 Task: Check the standings of the 2023 Victory Lane Racing NASCAR Cup Series for the race "Crayon 301" on the track "New Hampshire".
Action: Mouse moved to (195, 404)
Screenshot: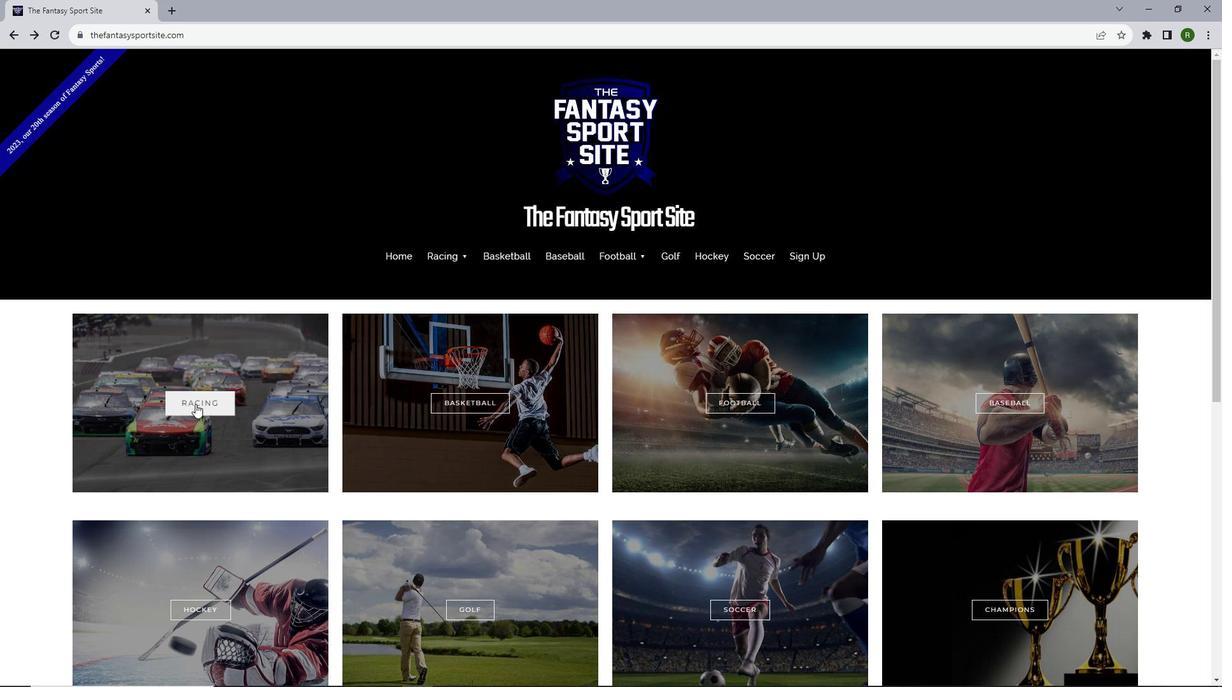 
Action: Mouse pressed left at (195, 404)
Screenshot: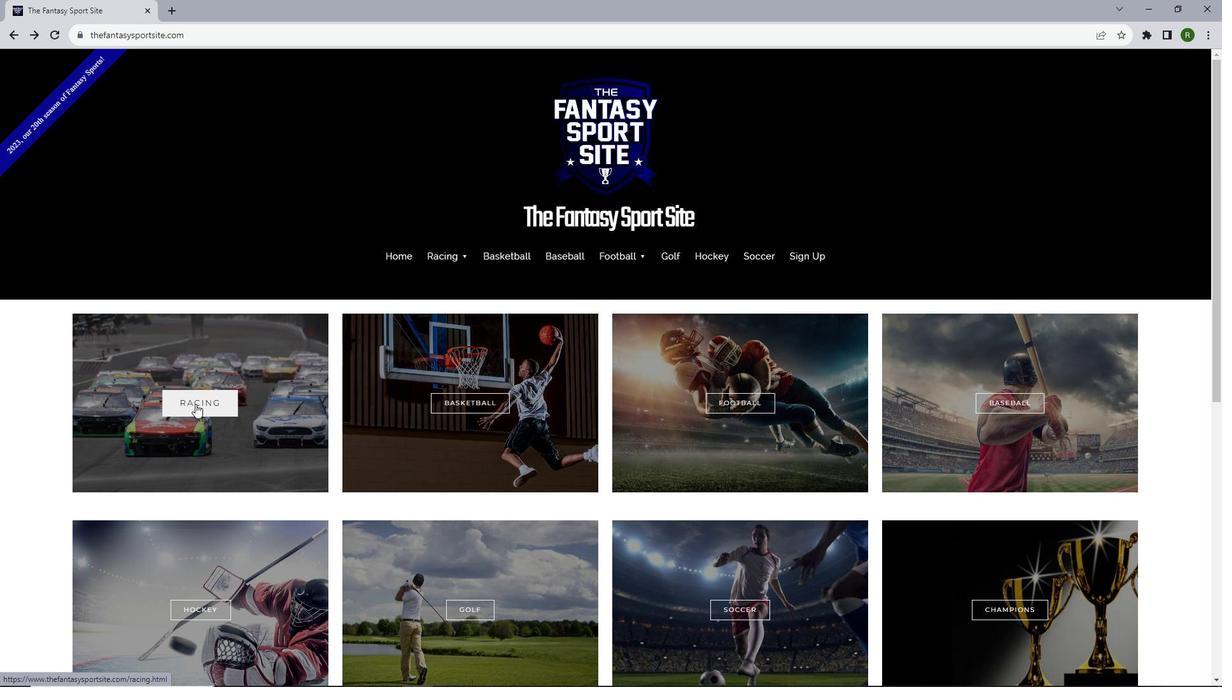 
Action: Mouse moved to (229, 399)
Screenshot: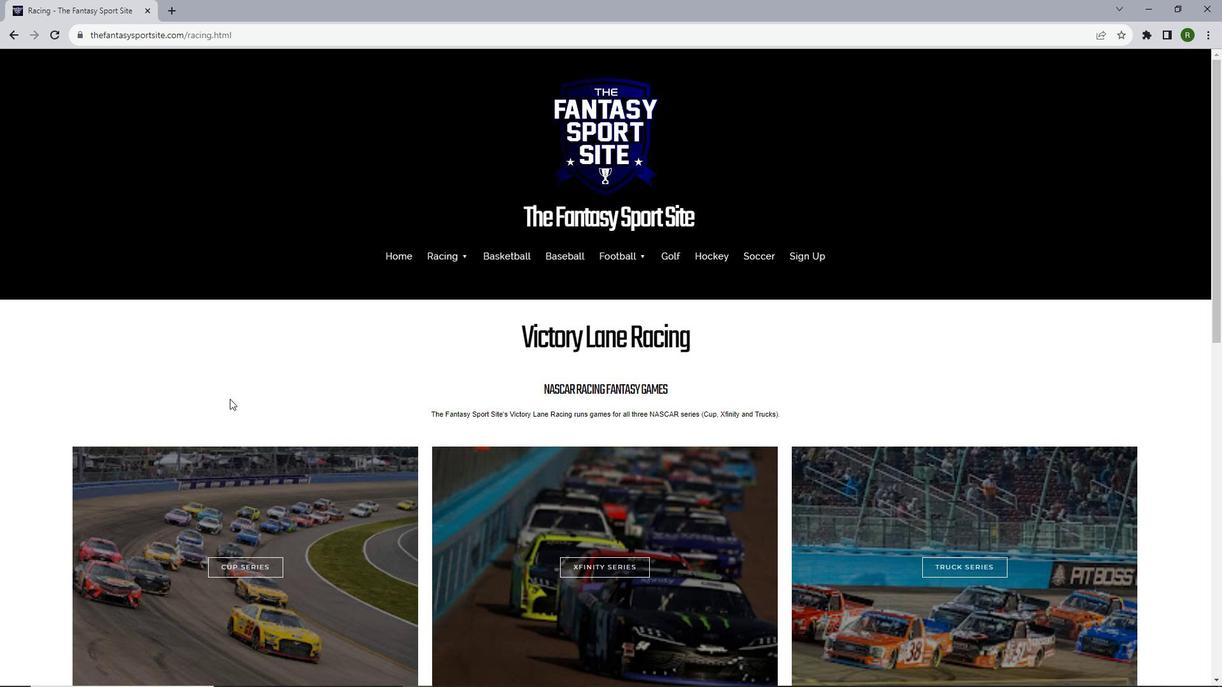 
Action: Mouse scrolled (229, 398) with delta (0, 0)
Screenshot: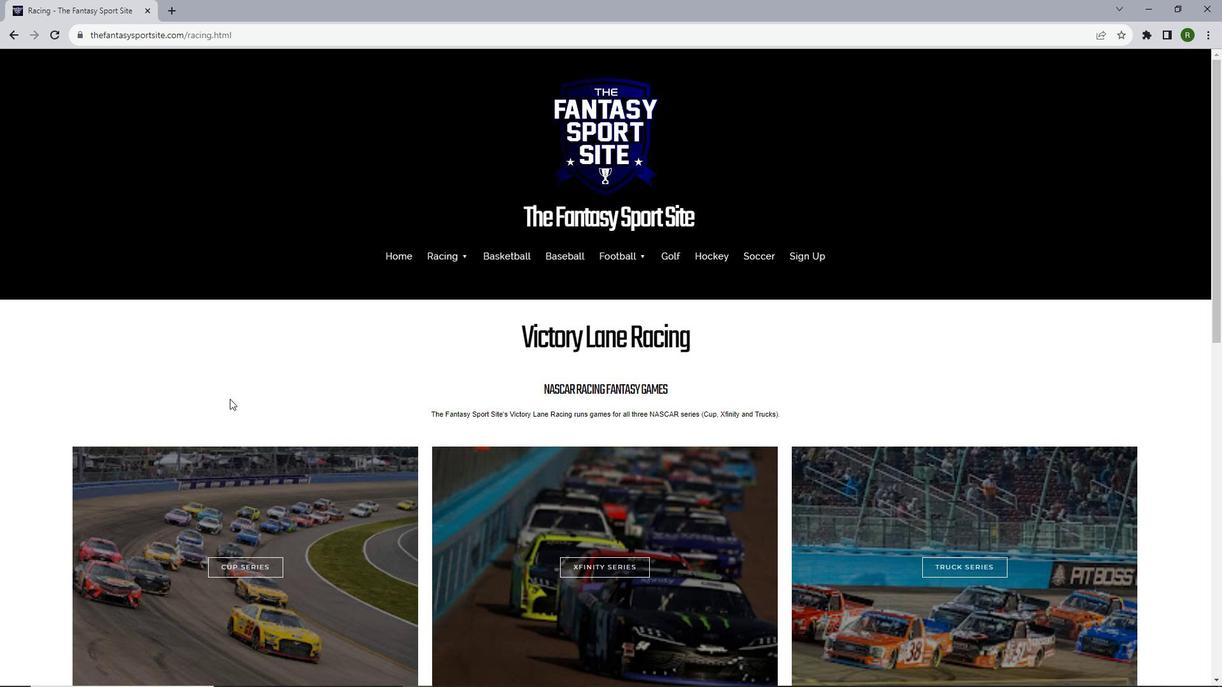 
Action: Mouse scrolled (229, 398) with delta (0, 0)
Screenshot: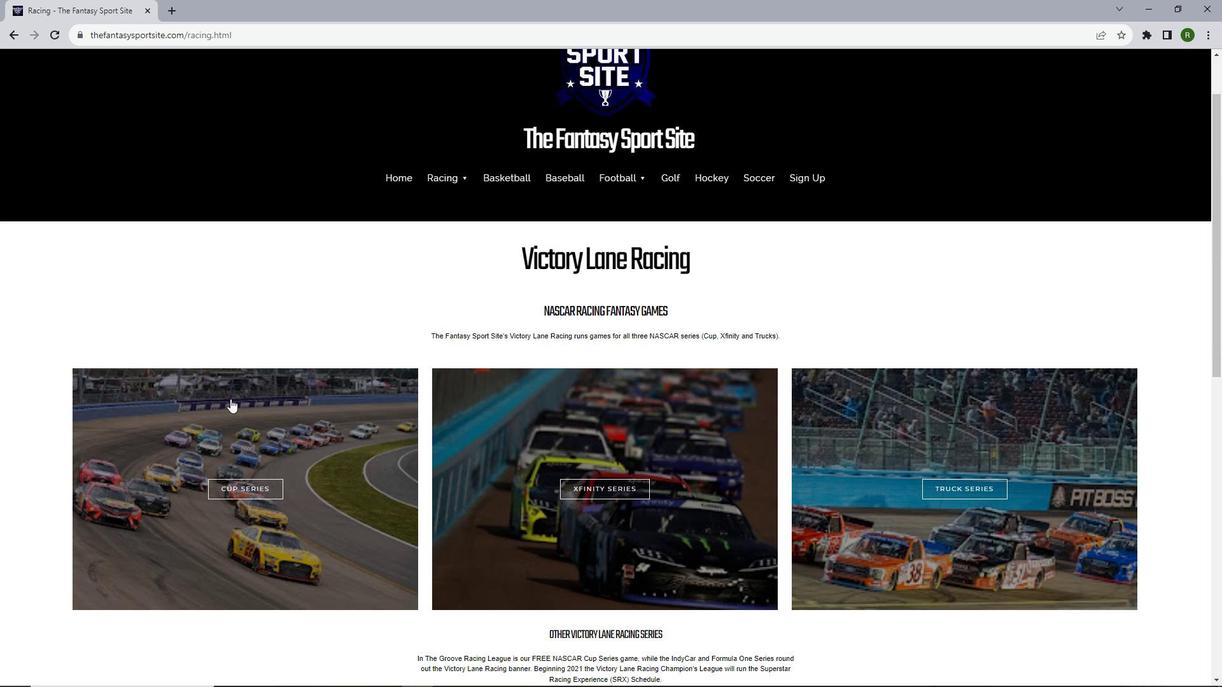 
Action: Mouse scrolled (229, 398) with delta (0, 0)
Screenshot: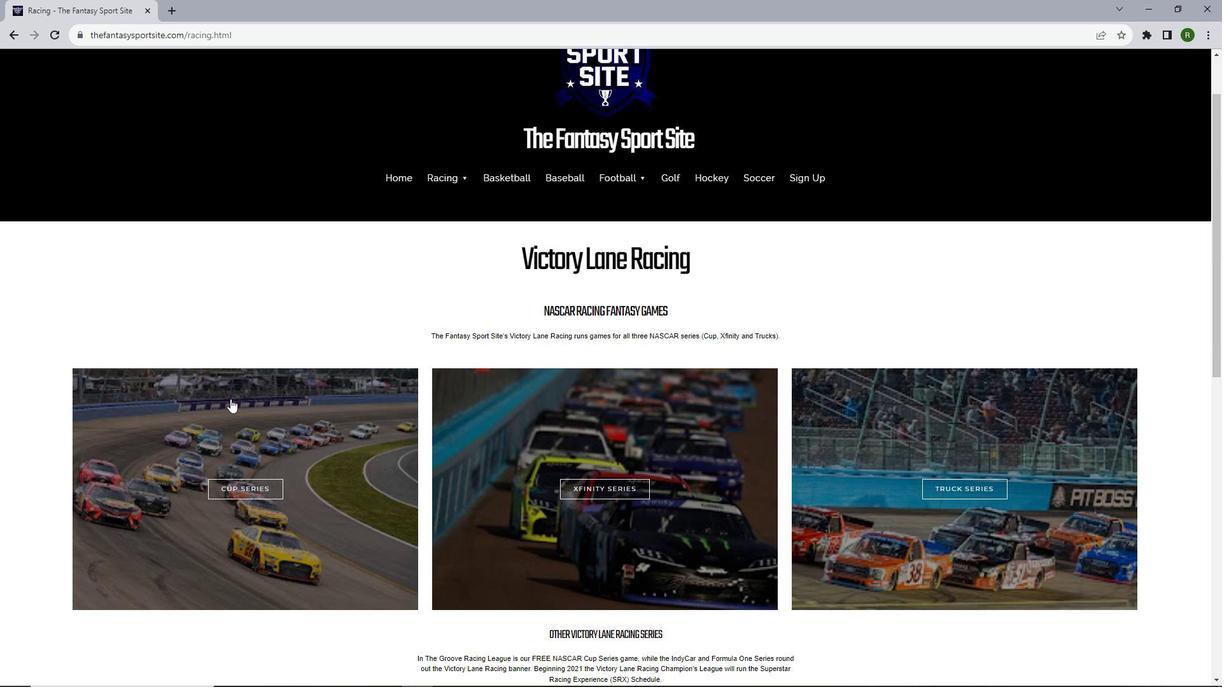 
Action: Mouse moved to (271, 379)
Screenshot: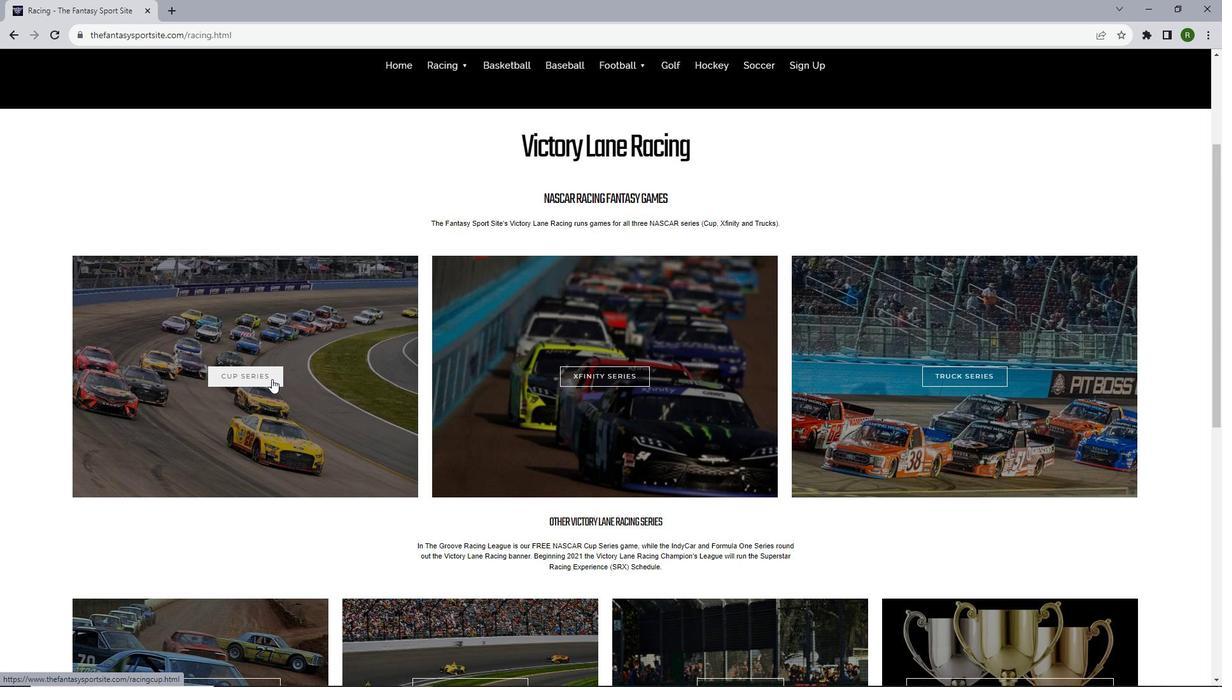 
Action: Mouse pressed left at (271, 379)
Screenshot: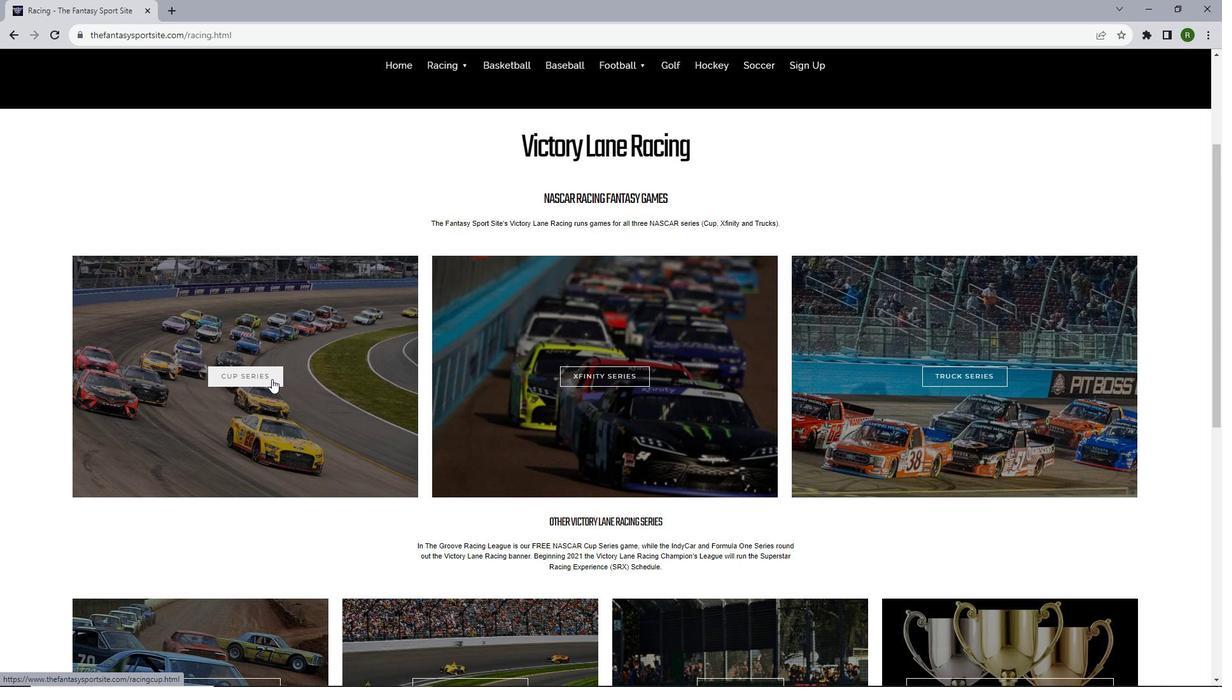
Action: Mouse moved to (273, 310)
Screenshot: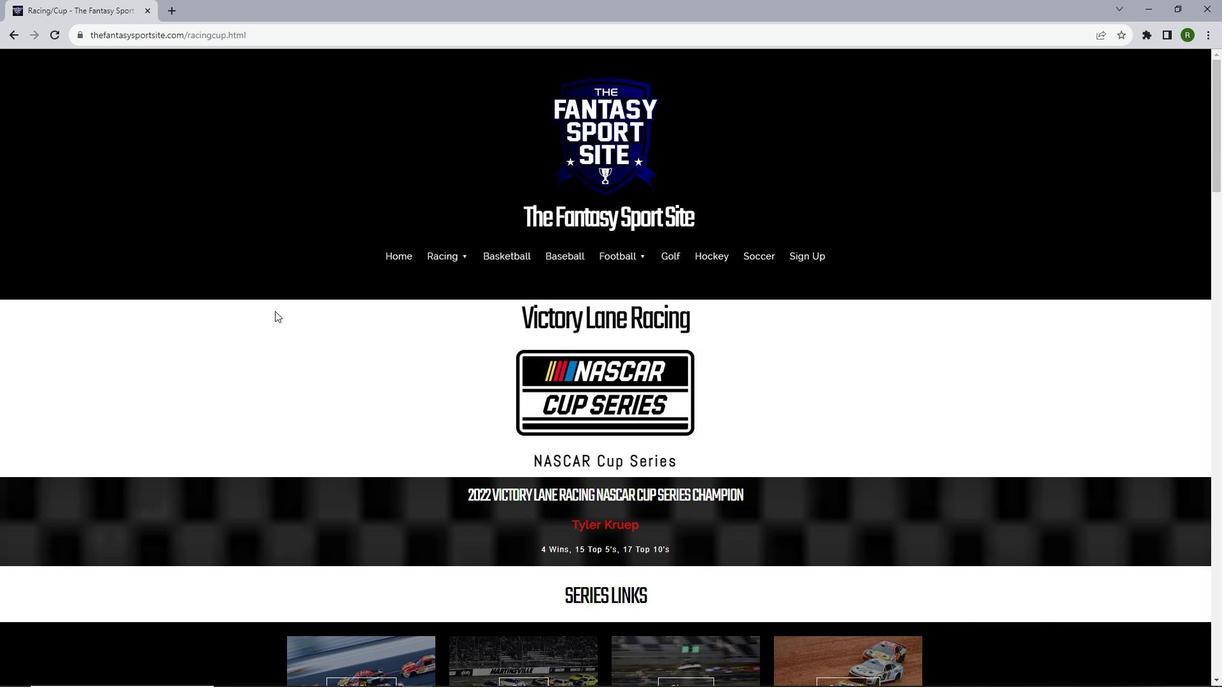 
Action: Mouse scrolled (273, 309) with delta (0, 0)
Screenshot: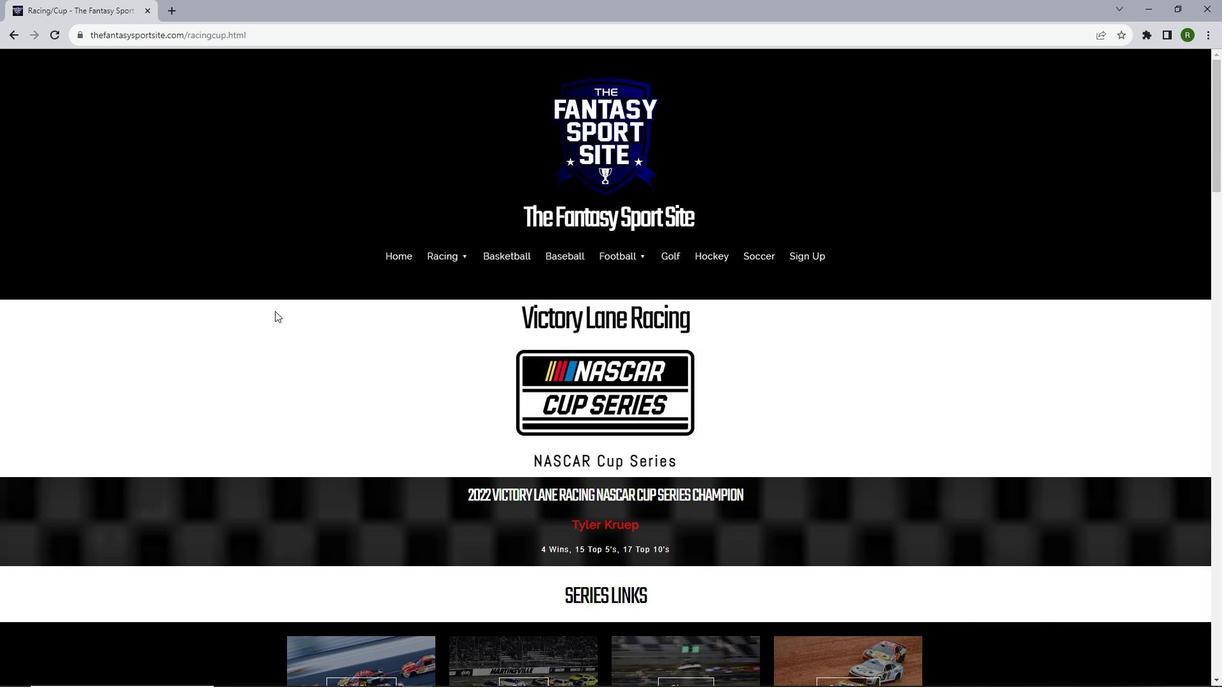 
Action: Mouse moved to (274, 311)
Screenshot: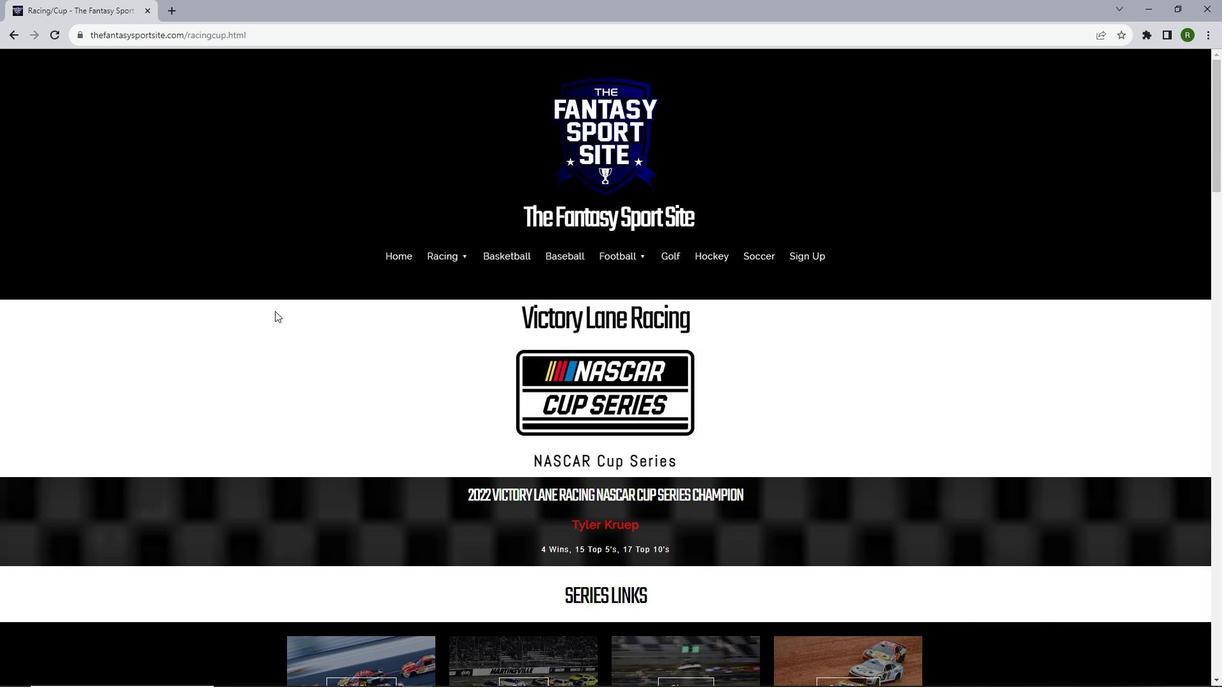 
Action: Mouse scrolled (274, 310) with delta (0, 0)
Screenshot: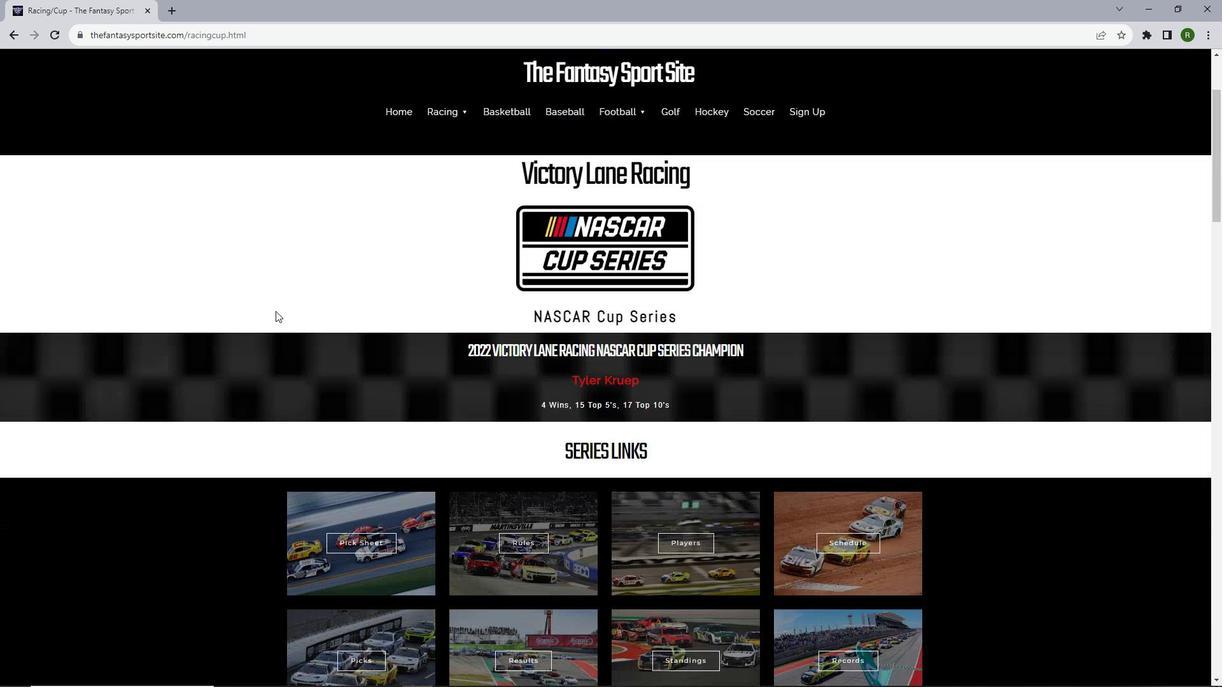 
Action: Mouse moved to (275, 311)
Screenshot: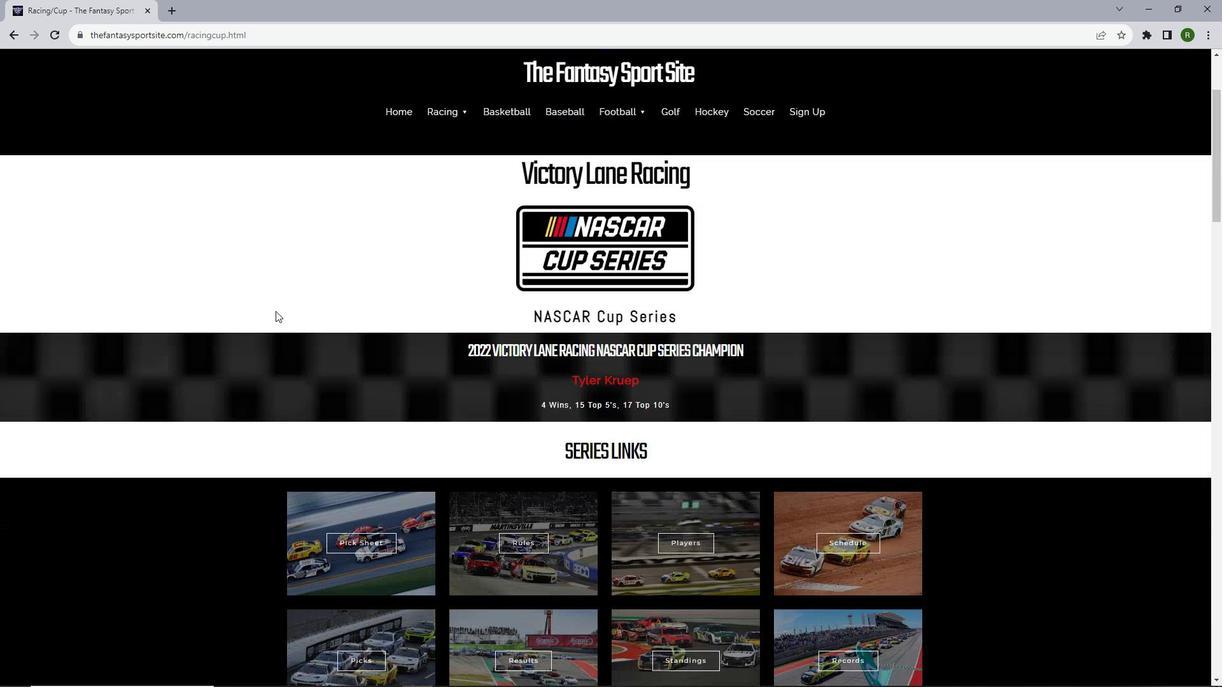 
Action: Mouse scrolled (275, 310) with delta (0, 0)
Screenshot: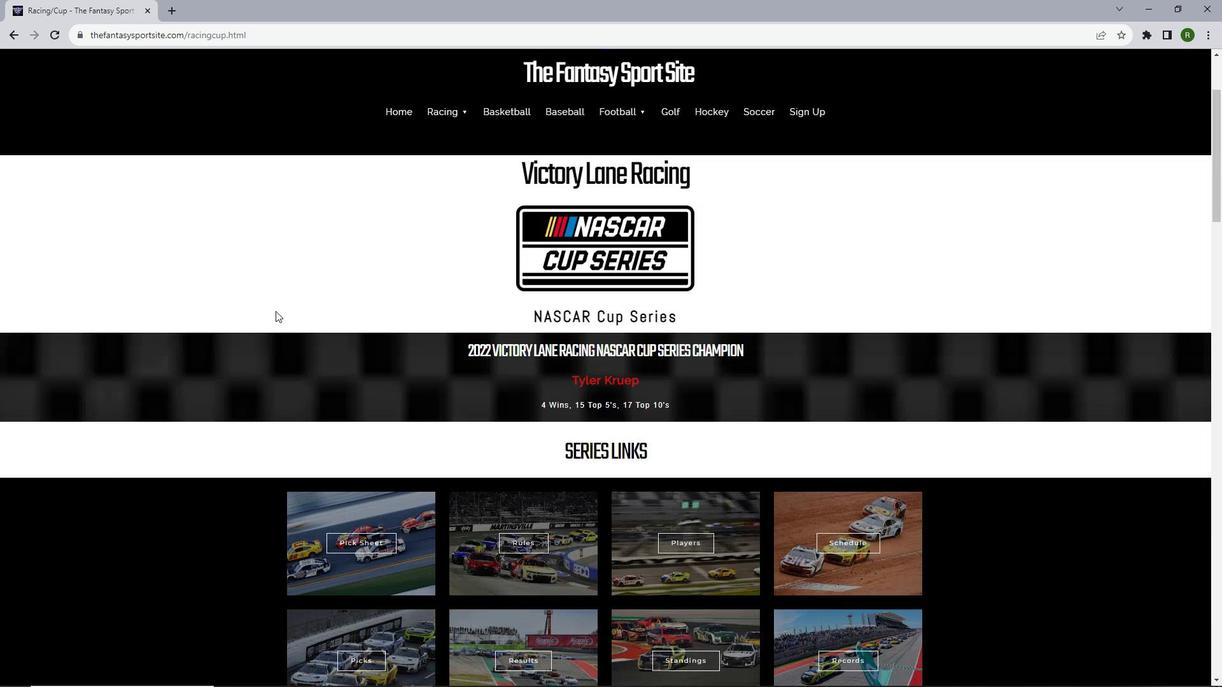 
Action: Mouse scrolled (275, 310) with delta (0, 0)
Screenshot: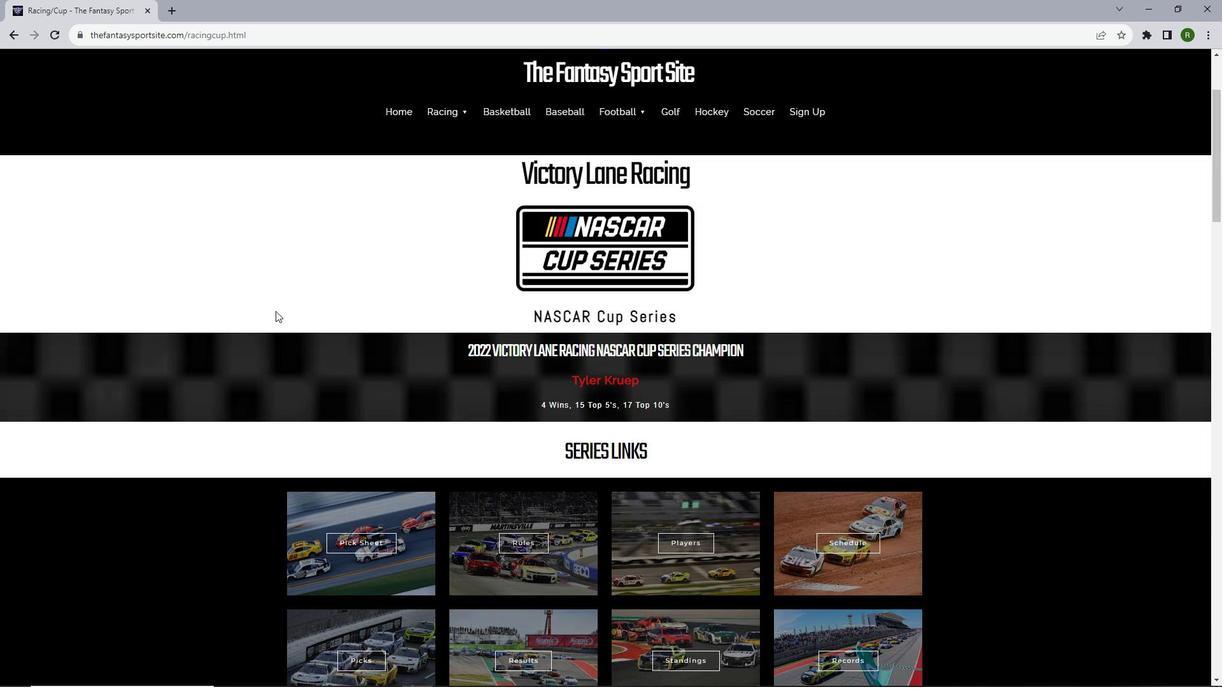 
Action: Mouse scrolled (275, 310) with delta (0, 0)
Screenshot: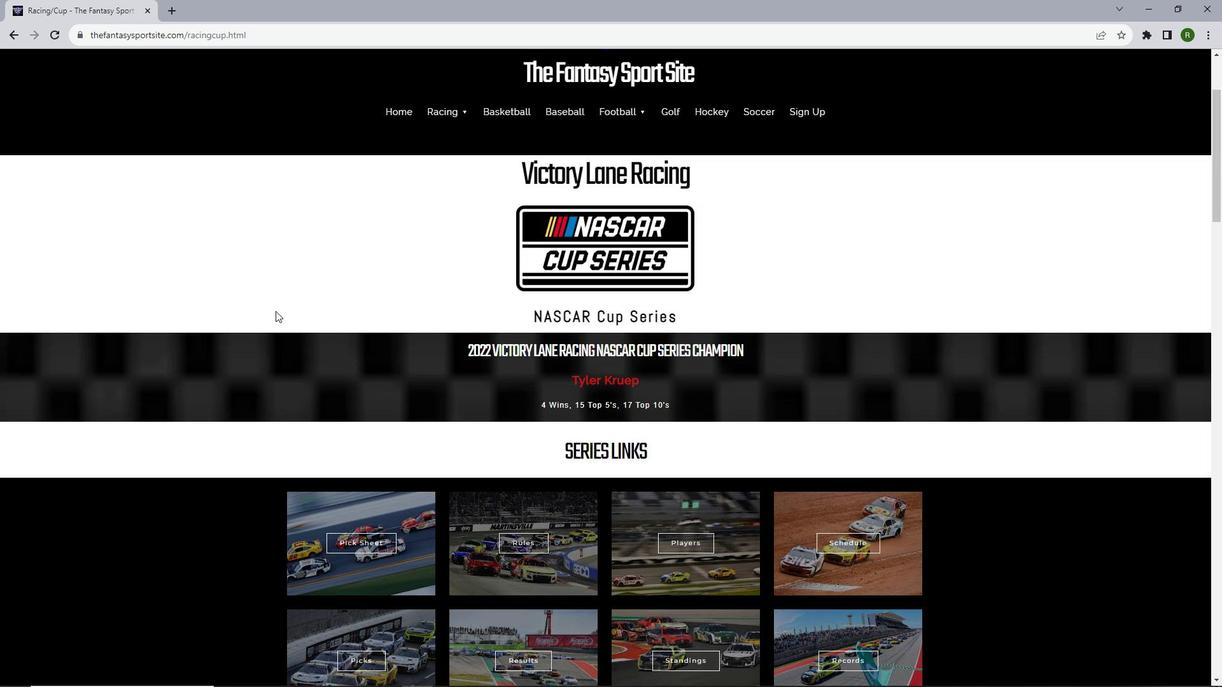 
Action: Mouse moved to (527, 481)
Screenshot: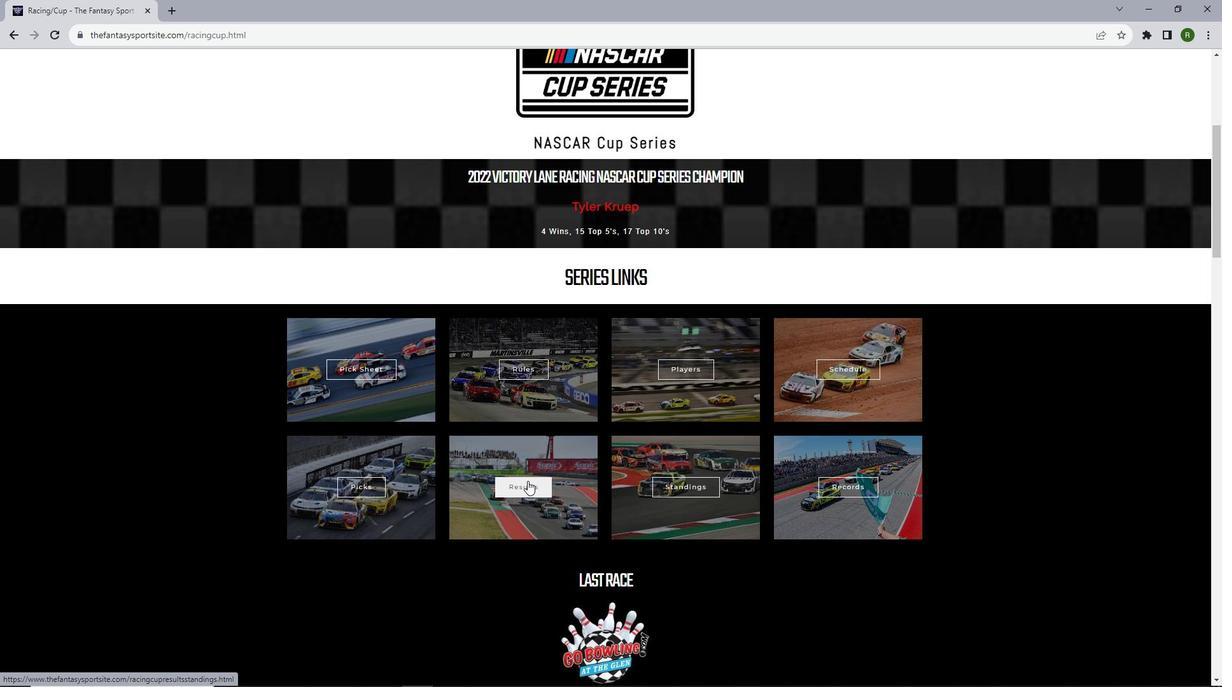 
Action: Mouse scrolled (527, 480) with delta (0, 0)
Screenshot: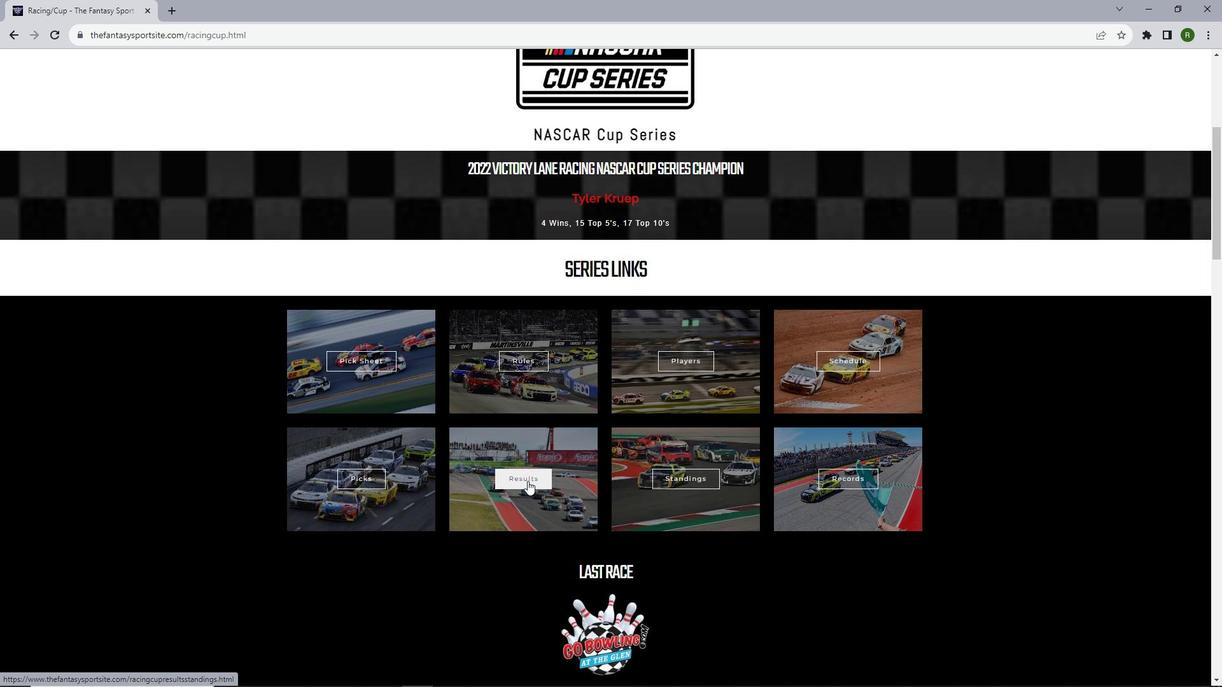 
Action: Mouse moved to (527, 481)
Screenshot: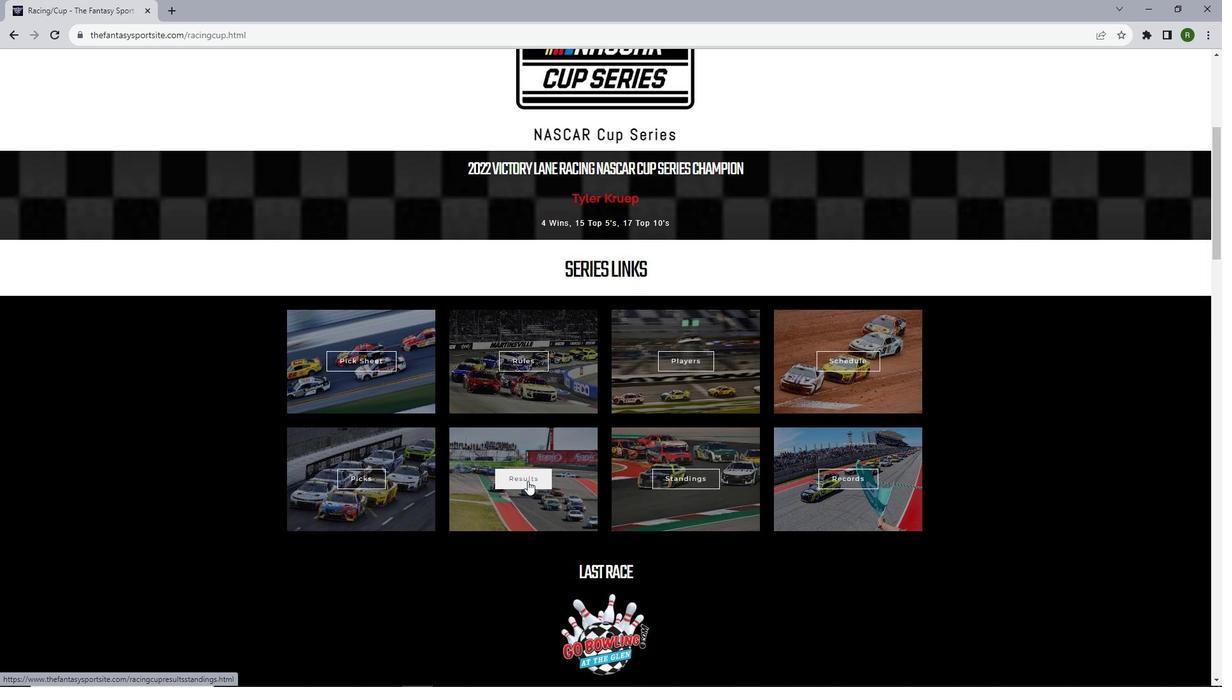 
Action: Mouse scrolled (527, 480) with delta (0, 0)
Screenshot: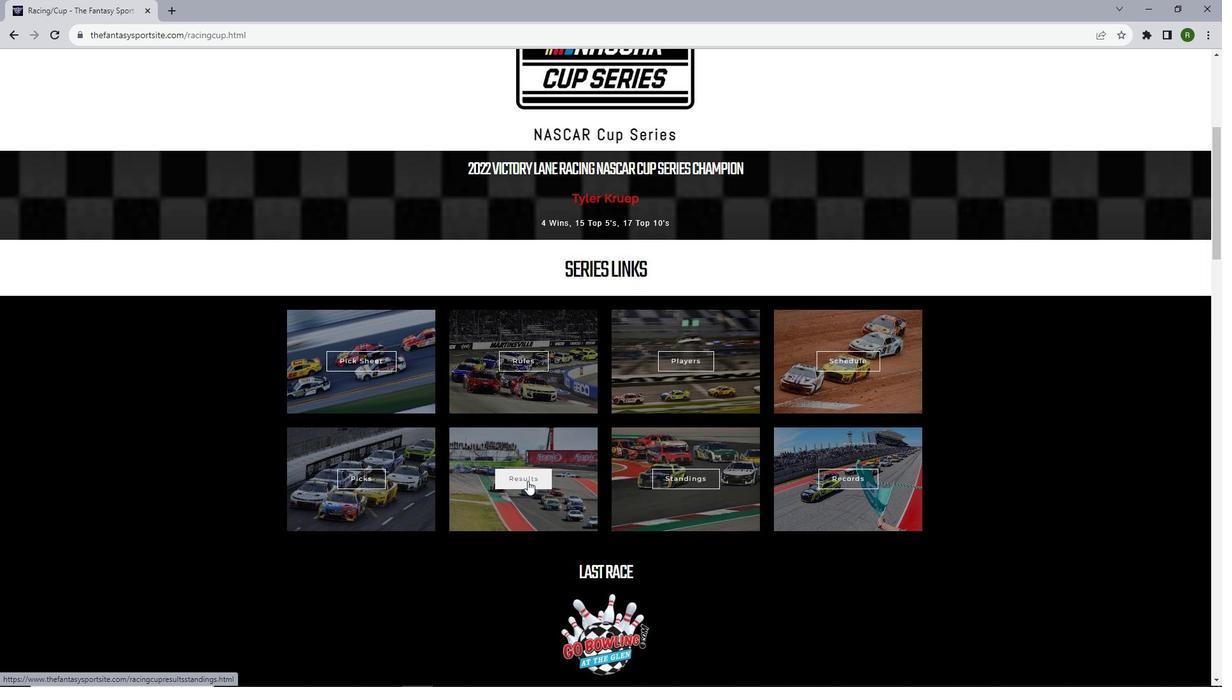 
Action: Mouse moved to (709, 360)
Screenshot: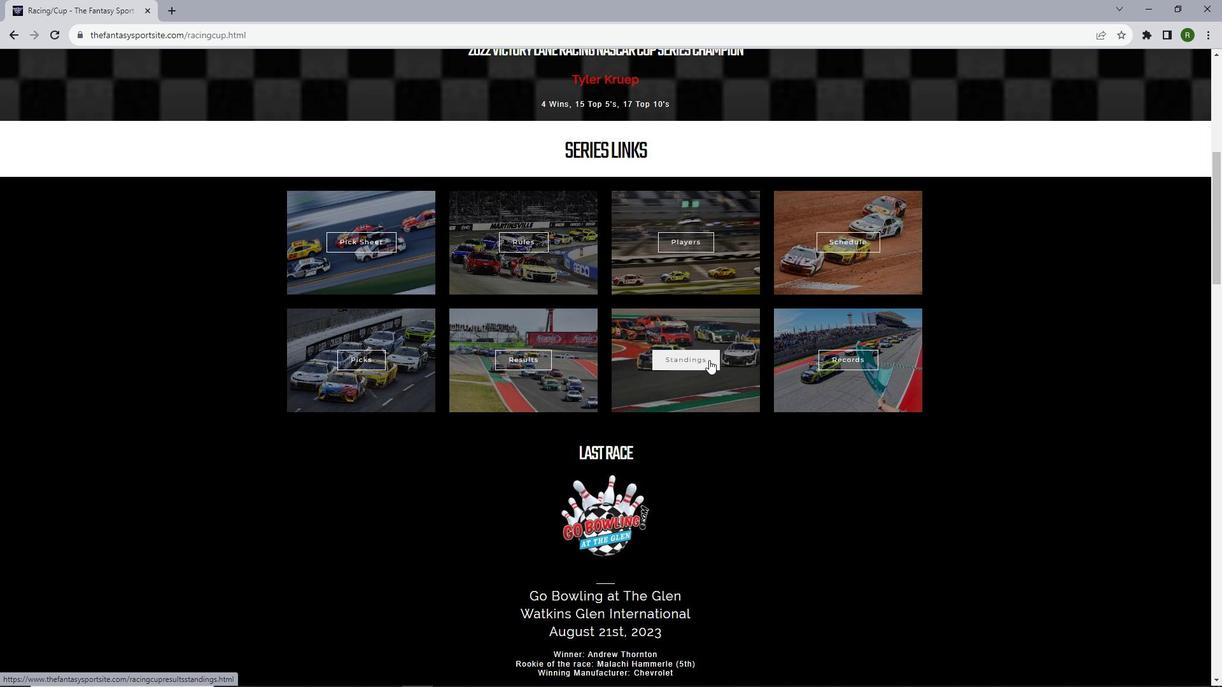 
Action: Mouse pressed left at (709, 360)
Screenshot: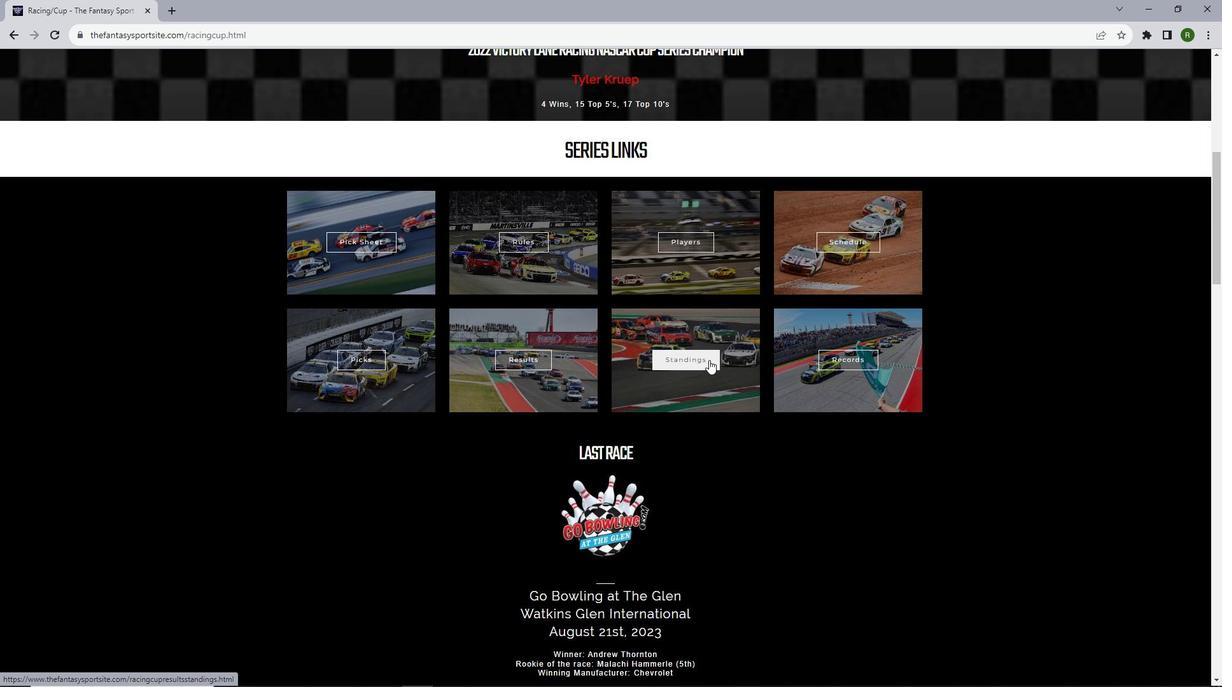 
Action: Mouse moved to (267, 191)
Screenshot: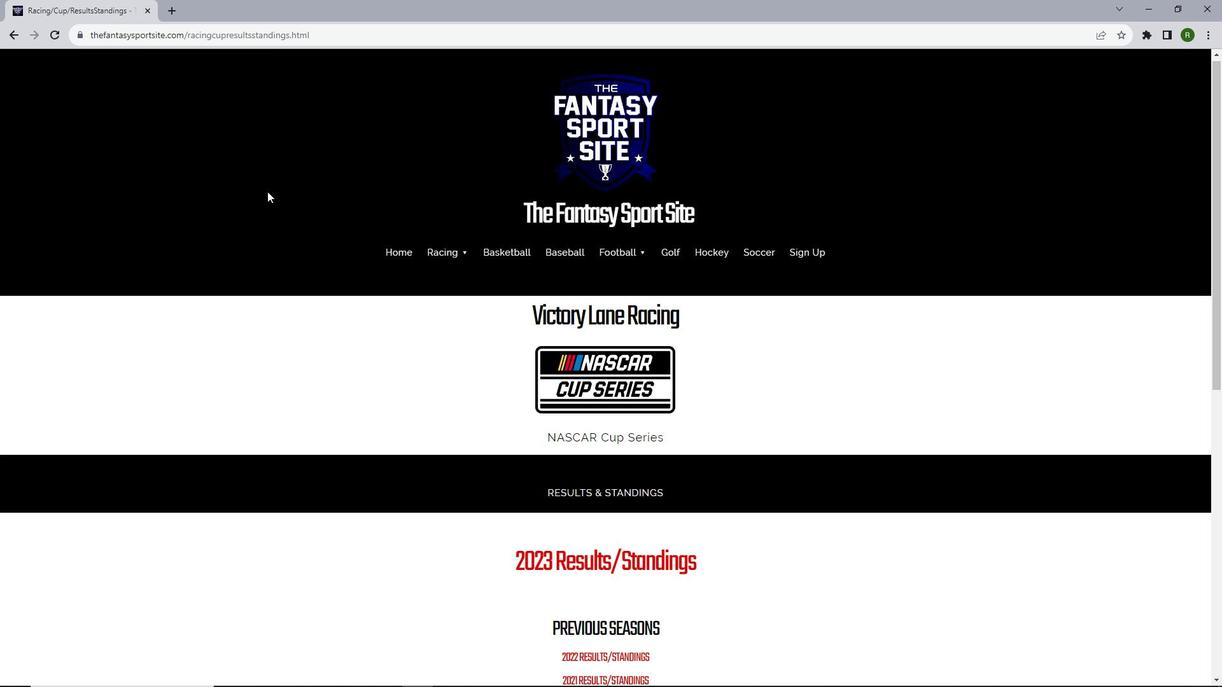 
Action: Mouse scrolled (267, 190) with delta (0, 0)
Screenshot: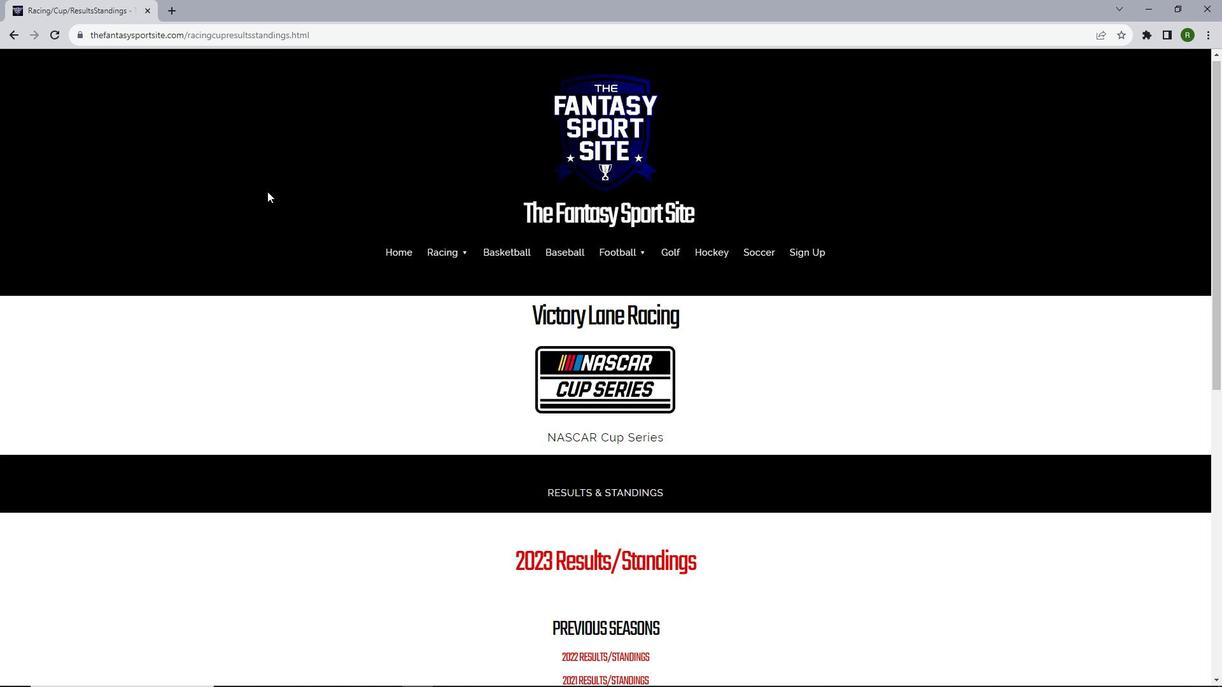 
Action: Mouse scrolled (267, 190) with delta (0, 0)
Screenshot: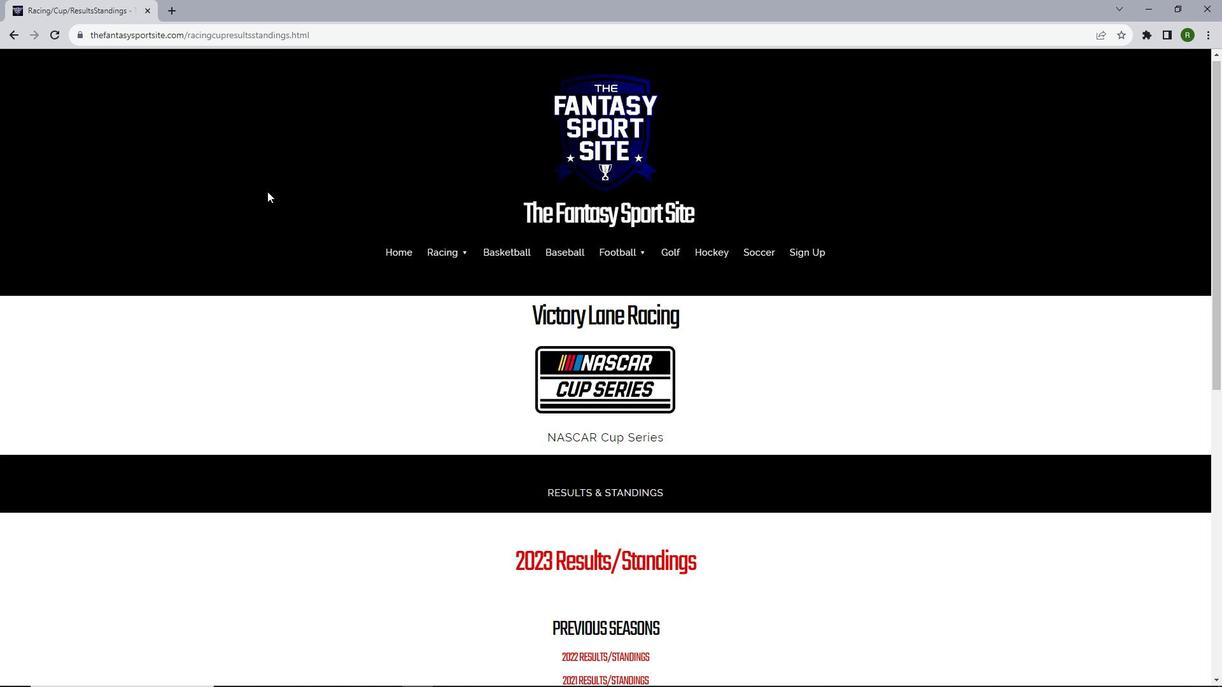 
Action: Mouse moved to (579, 443)
Screenshot: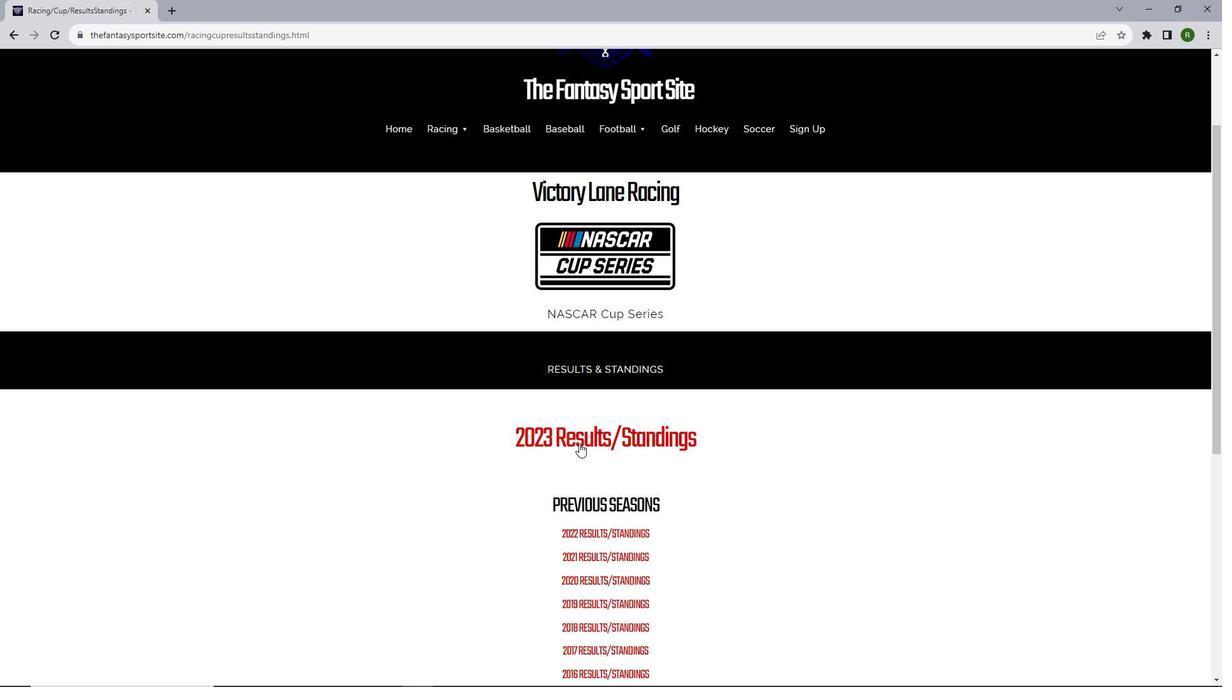 
Action: Mouse pressed left at (579, 443)
Screenshot: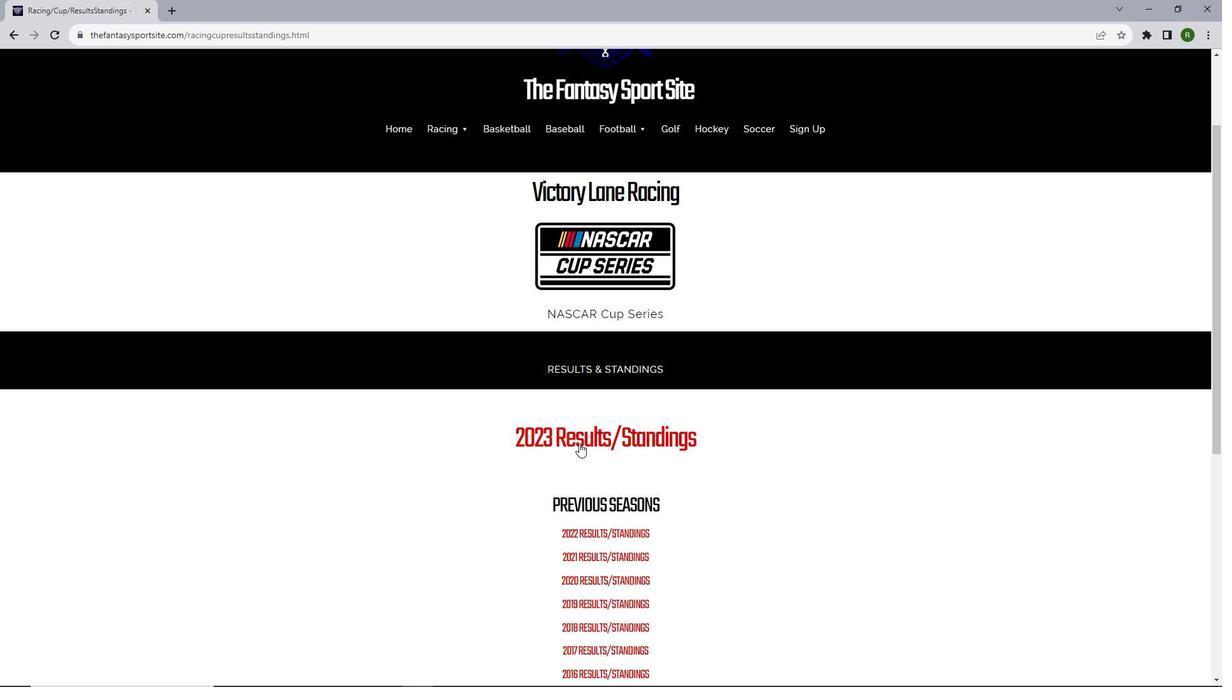 
Action: Mouse moved to (777, 396)
Screenshot: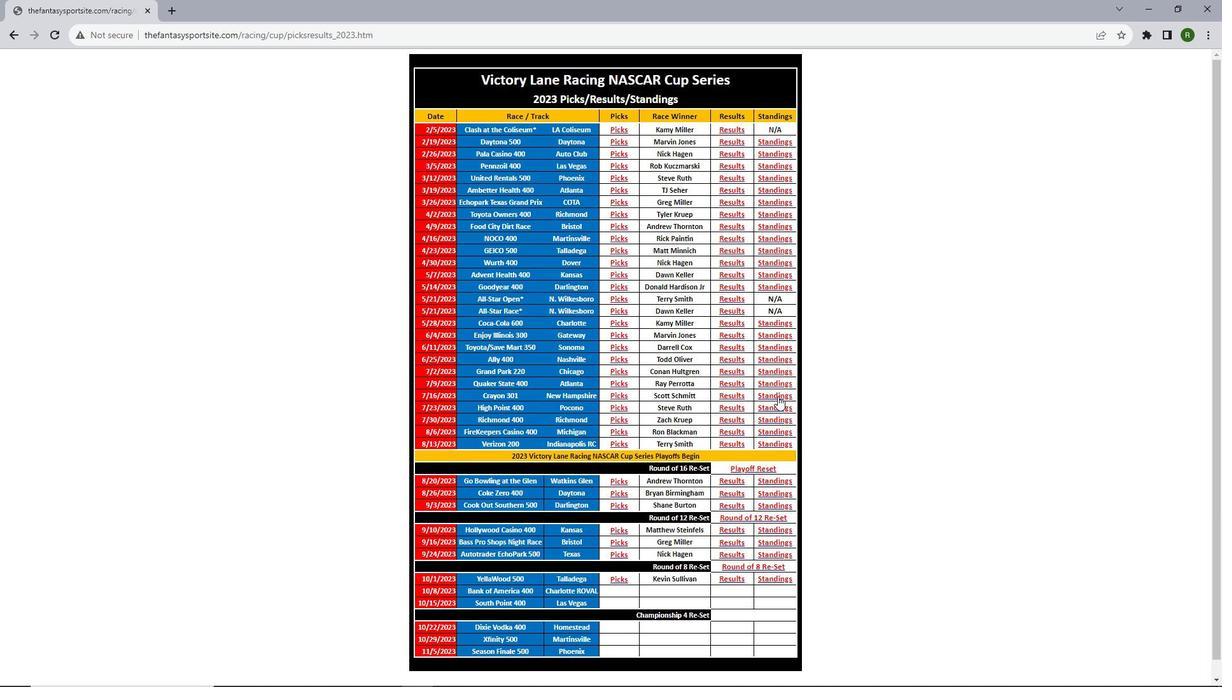 
Action: Mouse pressed left at (777, 396)
Screenshot: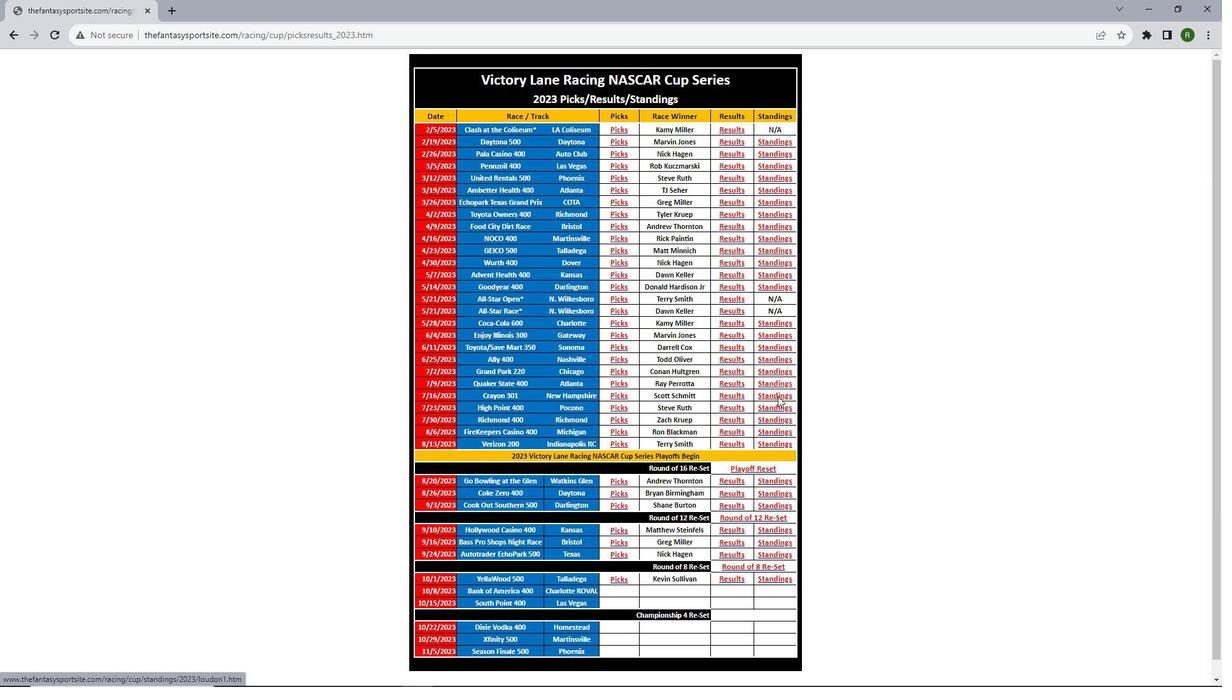 
Action: Mouse moved to (451, 264)
Screenshot: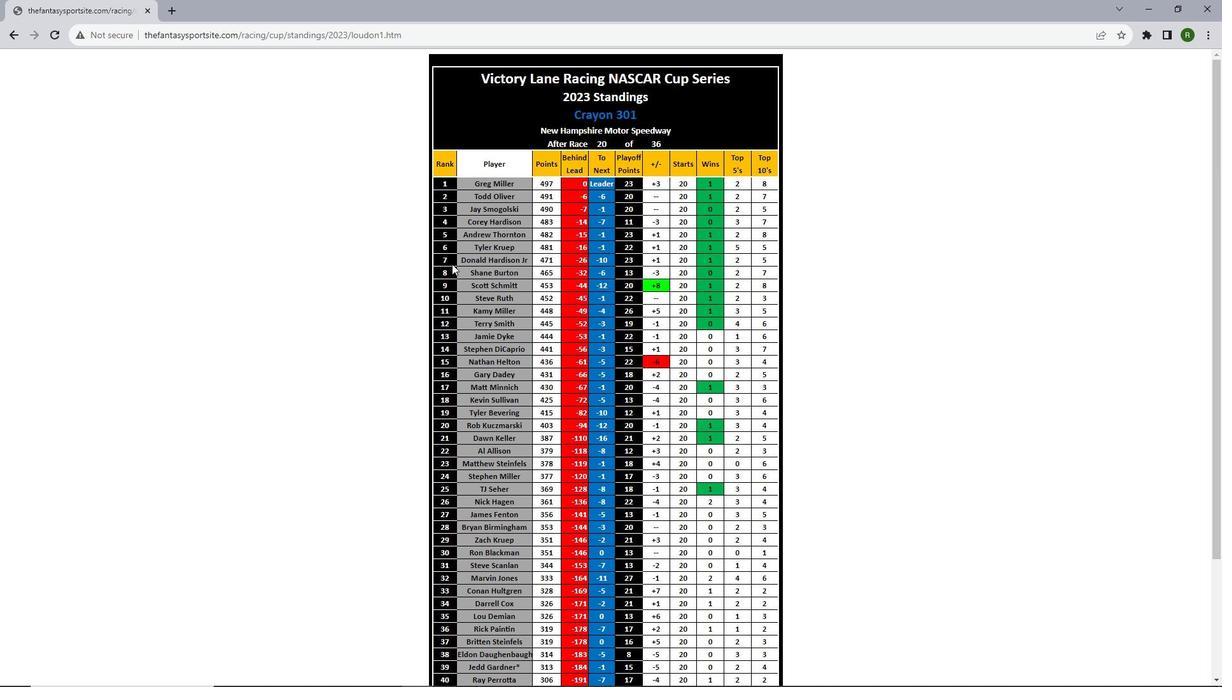 
Action: Mouse scrolled (451, 263) with delta (0, 0)
Screenshot: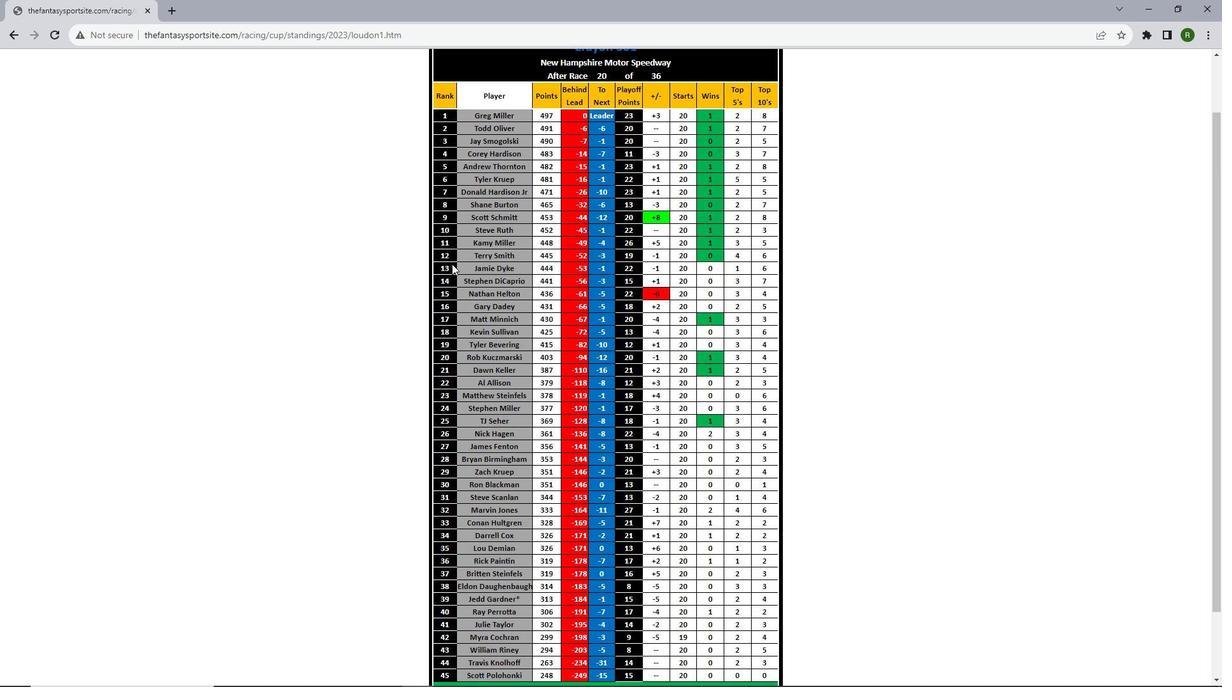 
Action: Mouse scrolled (451, 263) with delta (0, 0)
Screenshot: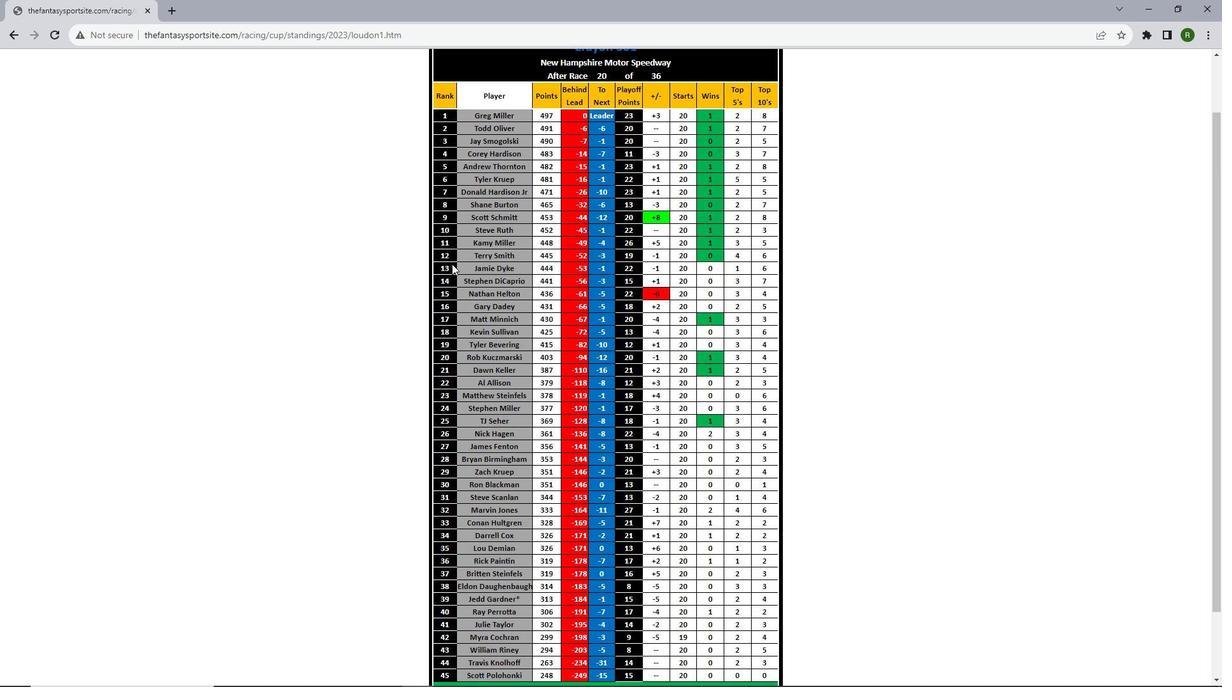 
Action: Mouse scrolled (451, 263) with delta (0, 0)
Screenshot: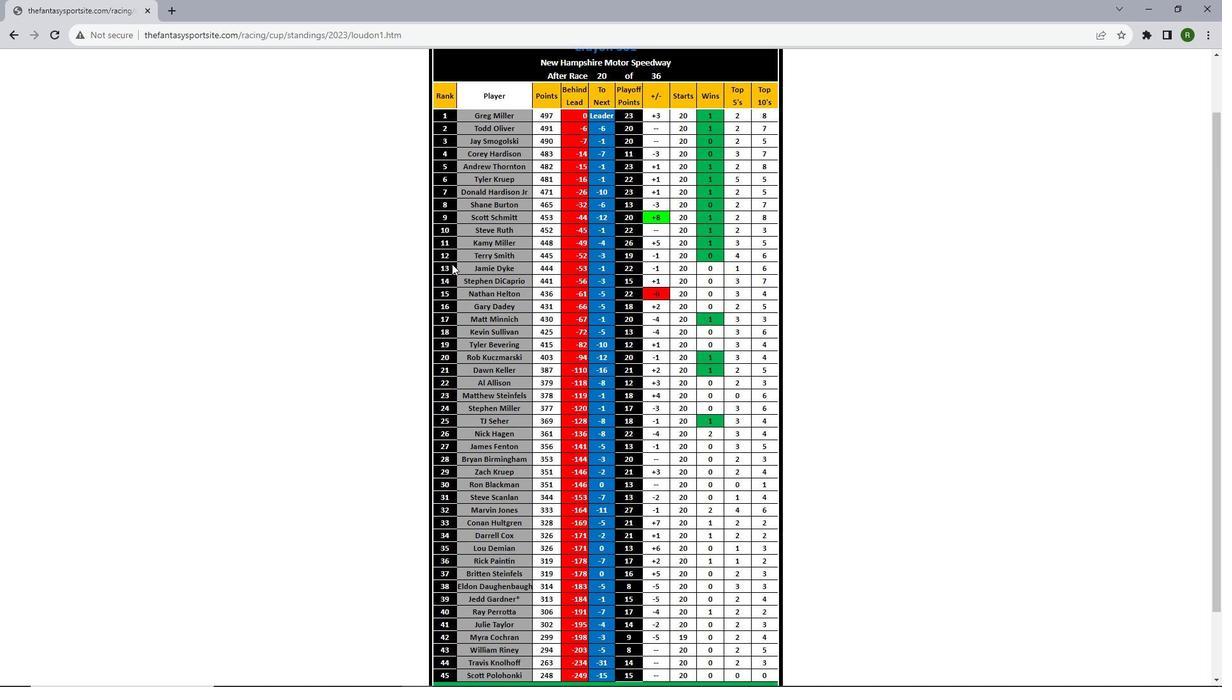 
Action: Mouse scrolled (451, 263) with delta (0, 0)
Screenshot: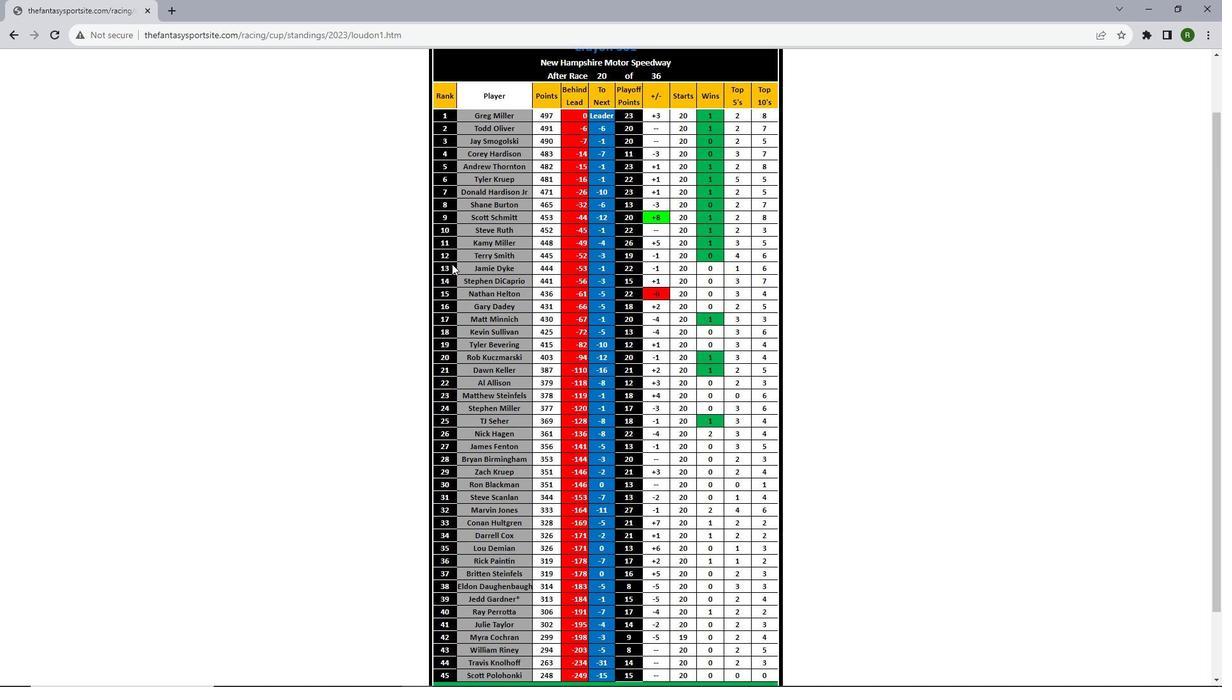 
Action: Mouse scrolled (451, 263) with delta (0, 0)
Screenshot: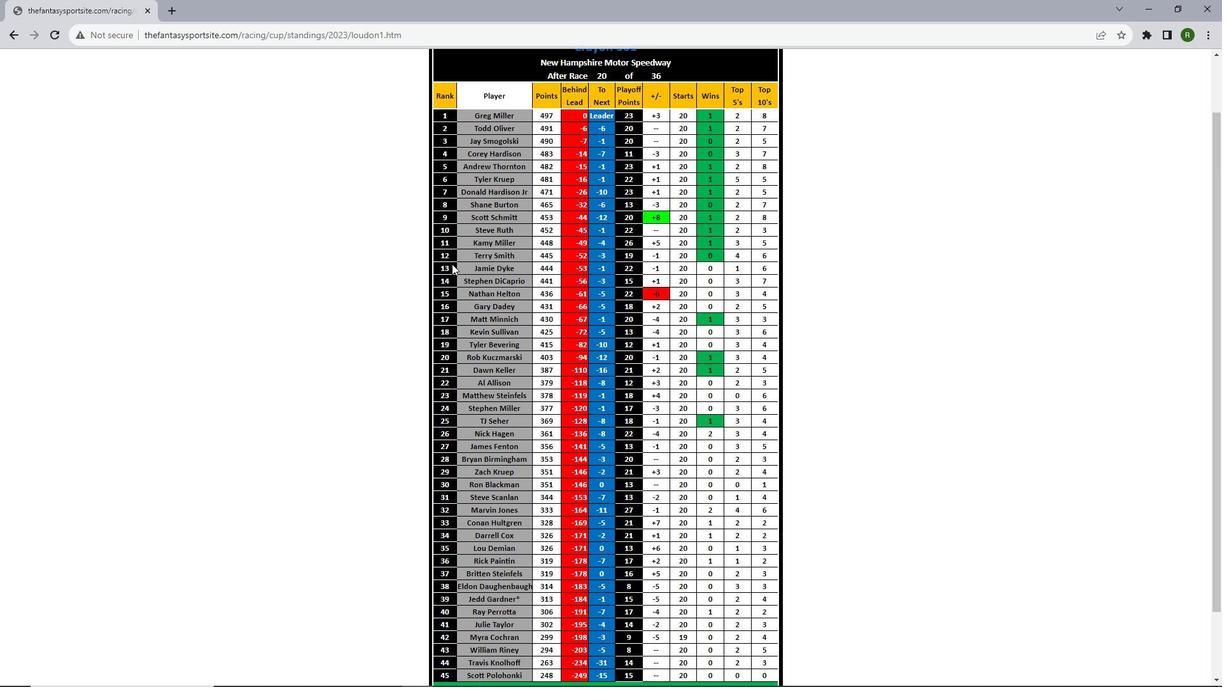 
Action: Mouse scrolled (451, 263) with delta (0, 0)
Screenshot: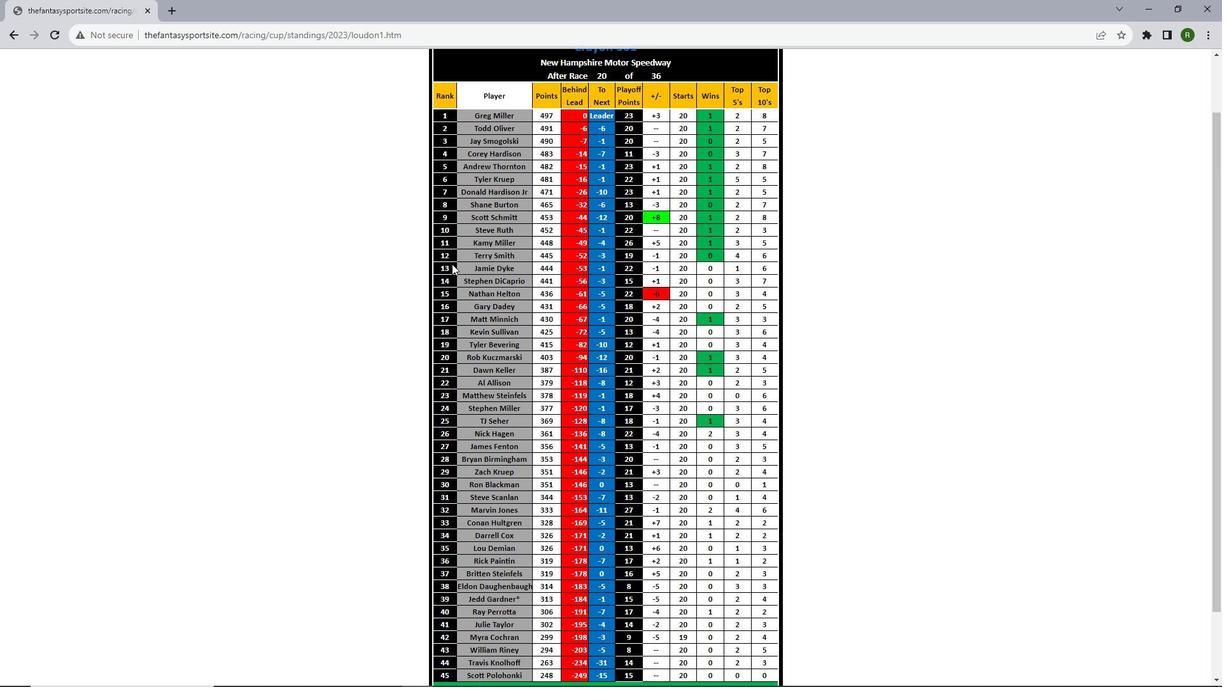 
Action: Mouse scrolled (451, 263) with delta (0, 0)
Screenshot: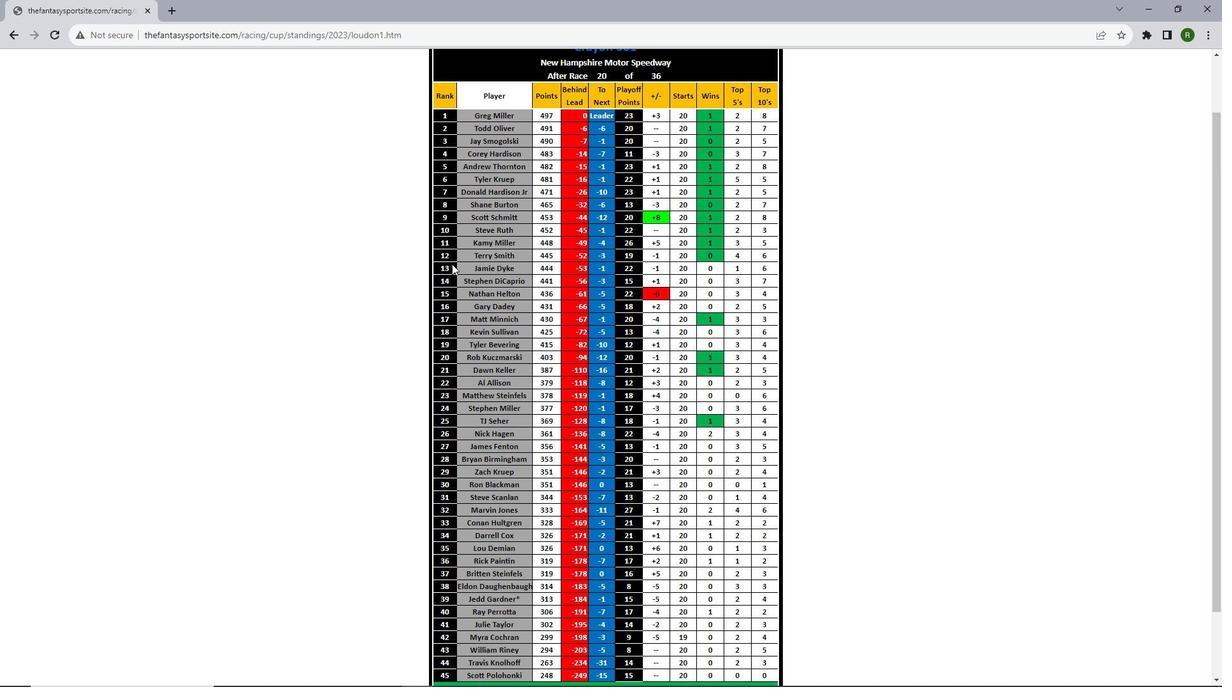 
Action: Mouse scrolled (451, 263) with delta (0, 0)
Screenshot: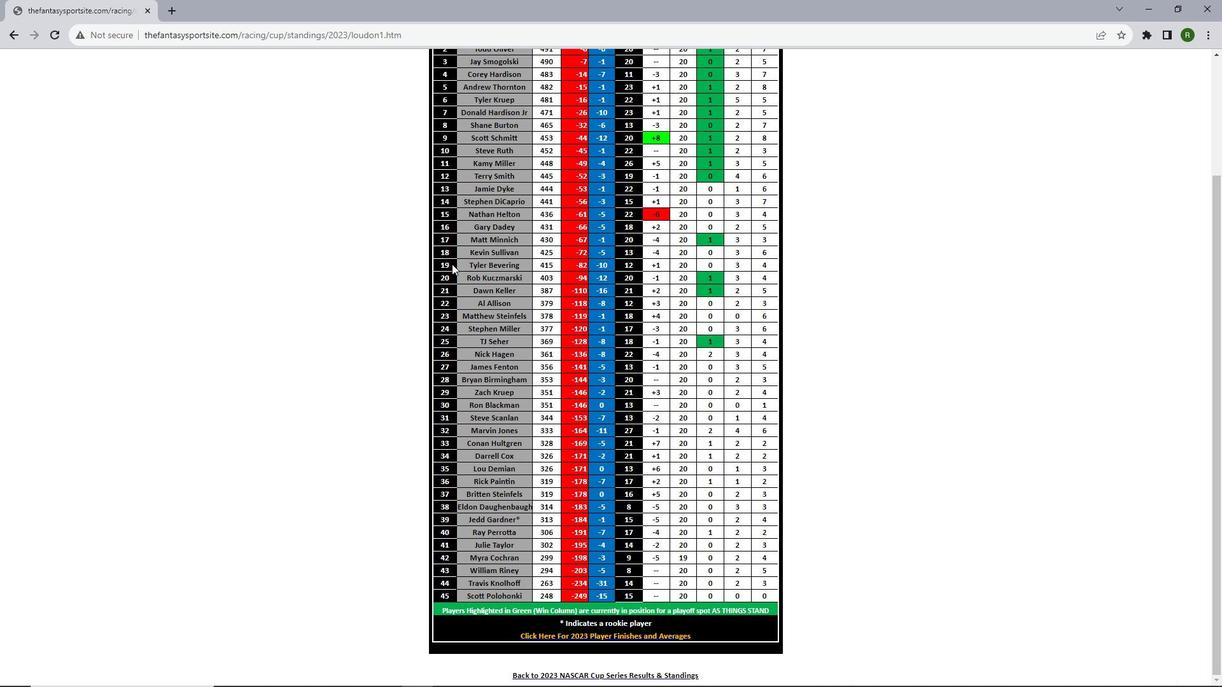 
Action: Mouse scrolled (451, 263) with delta (0, 0)
Screenshot: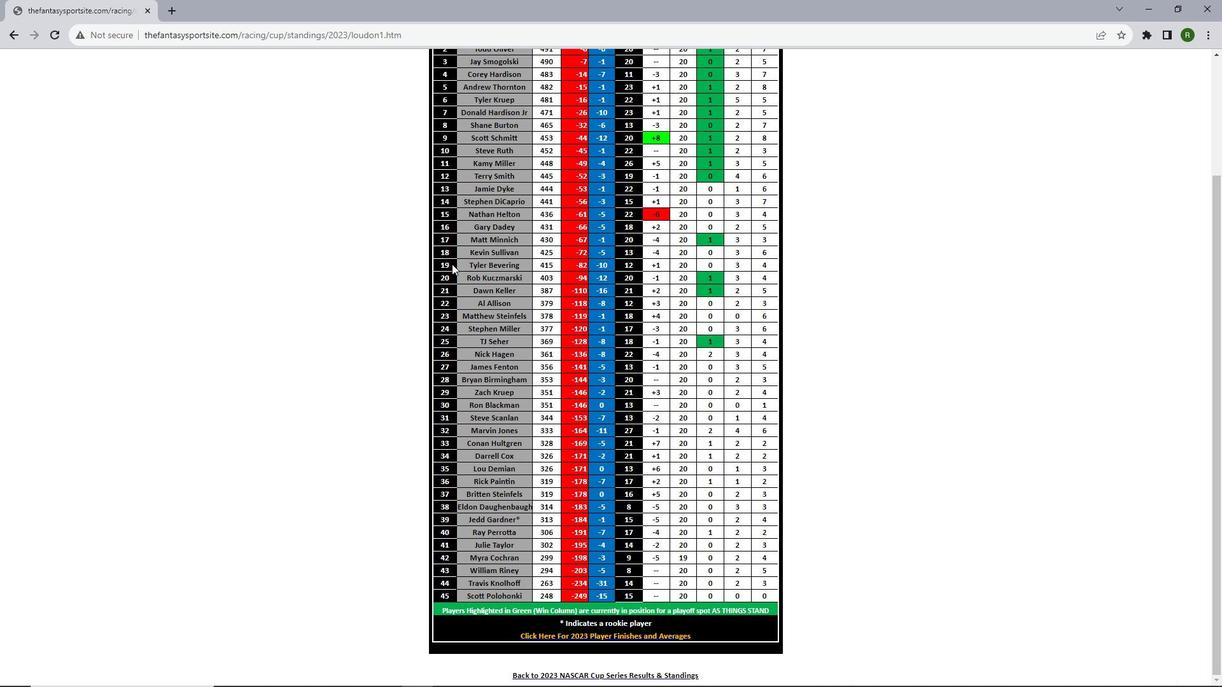 
Action: Mouse scrolled (451, 263) with delta (0, 0)
Screenshot: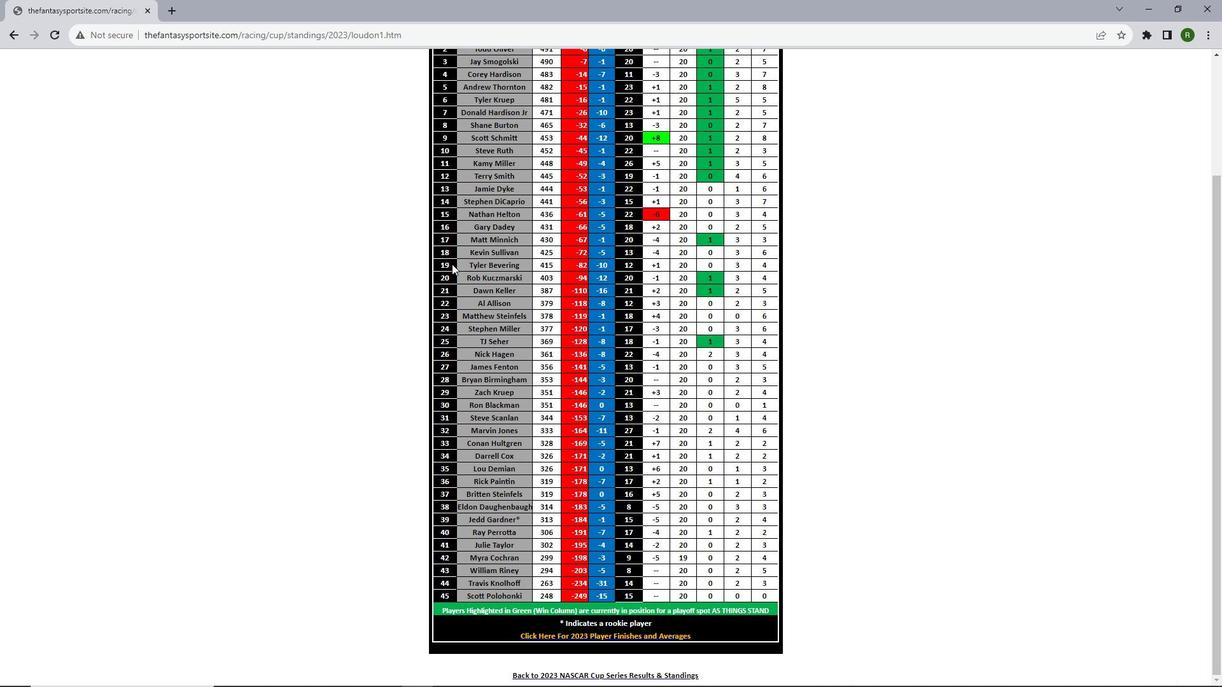 
Action: Mouse scrolled (451, 263) with delta (0, 0)
Screenshot: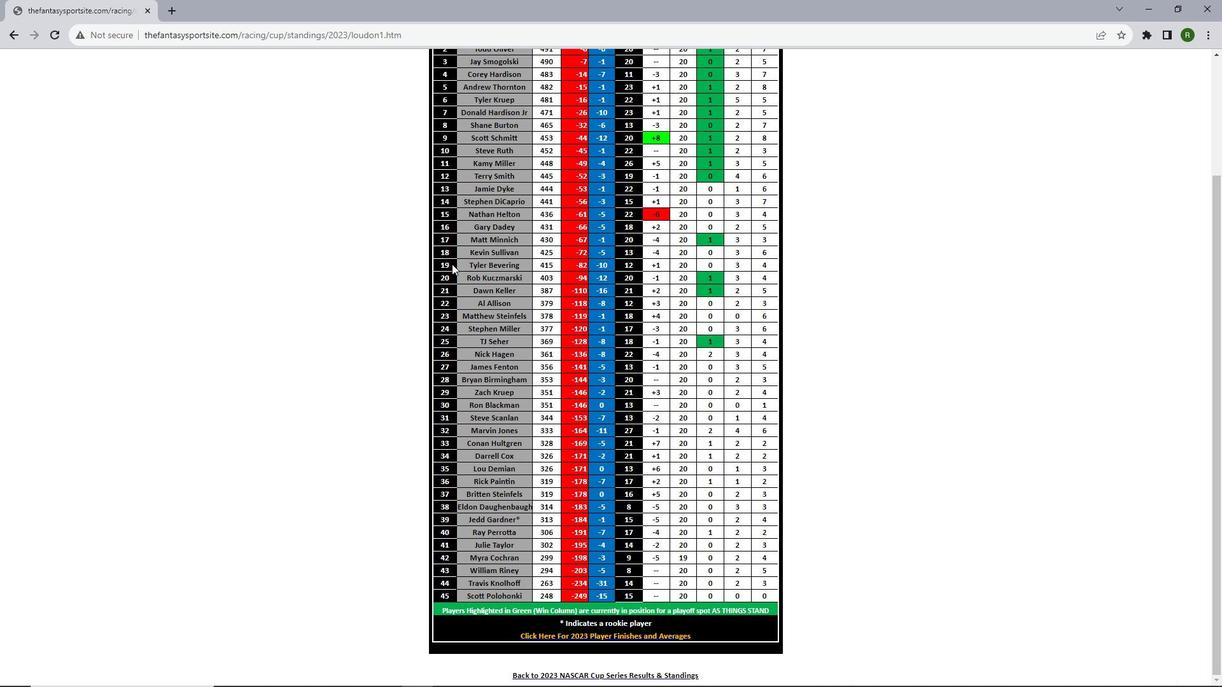 
Action: Mouse scrolled (451, 263) with delta (0, 0)
Screenshot: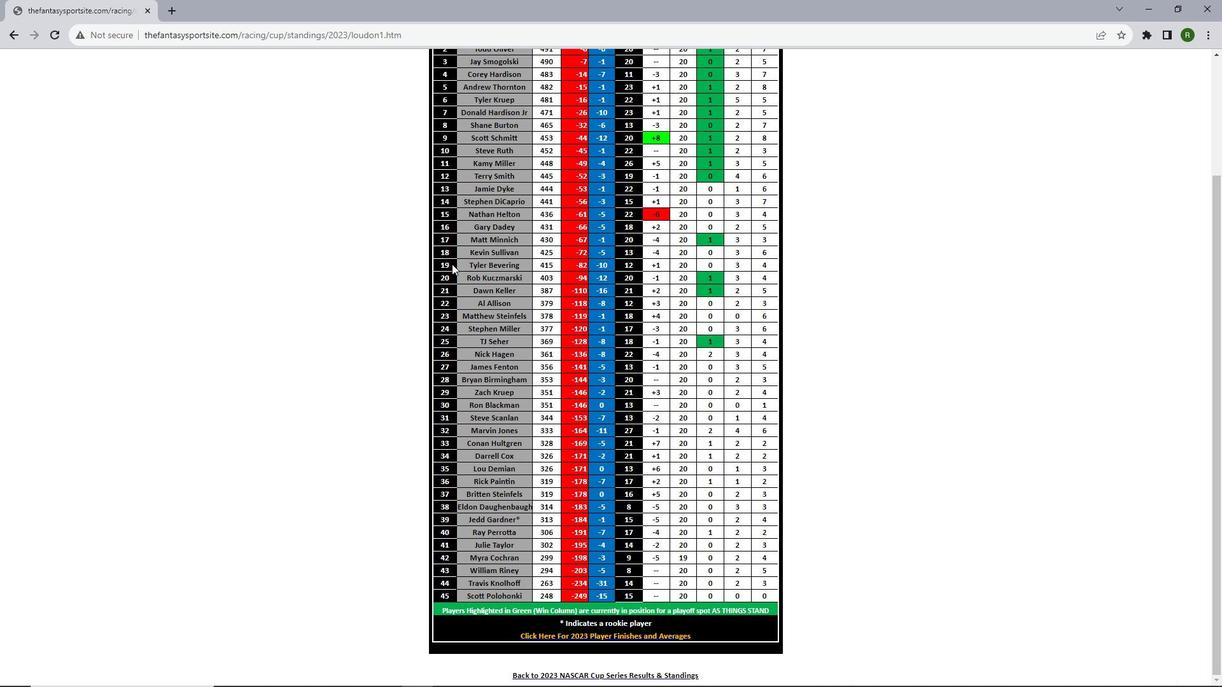 
Action: Mouse scrolled (451, 263) with delta (0, 0)
Screenshot: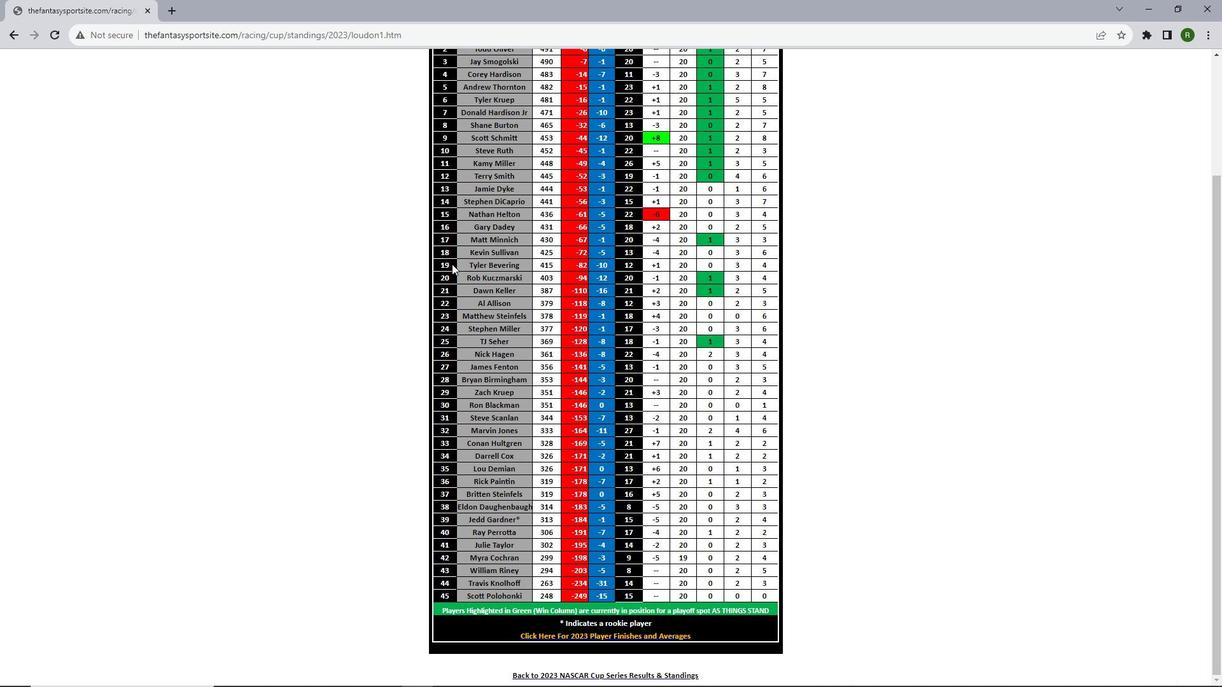 
Action: Mouse scrolled (451, 263) with delta (0, 0)
Screenshot: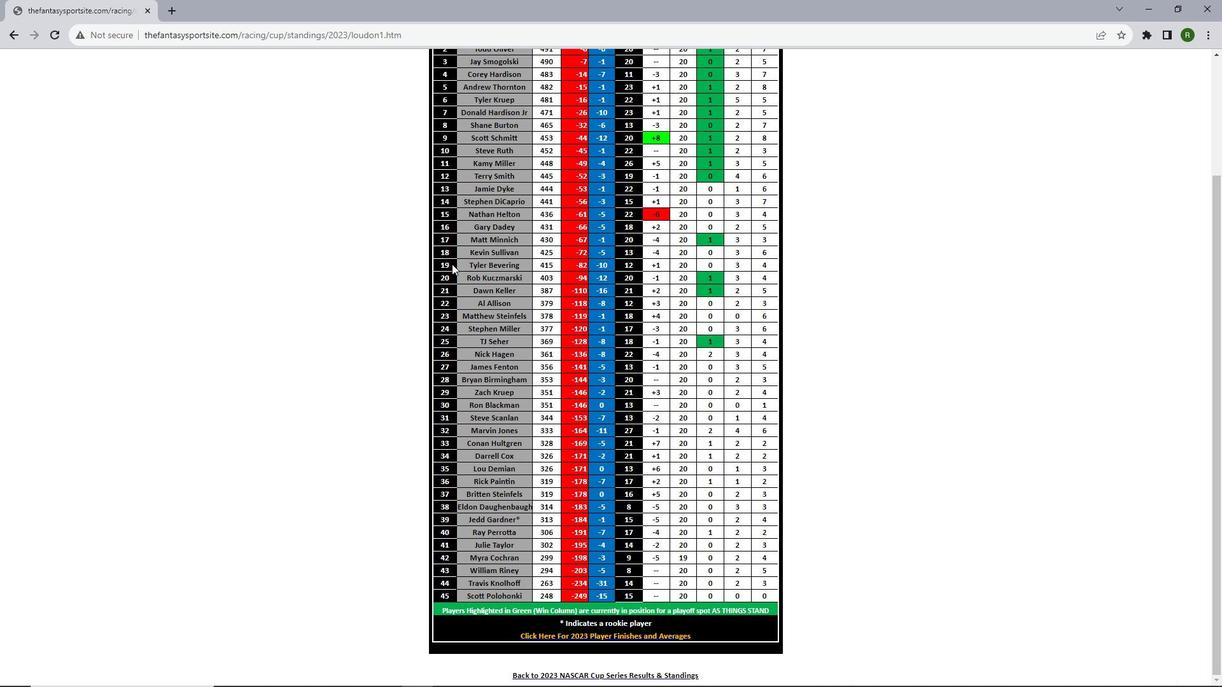 
Action: Mouse scrolled (451, 264) with delta (0, 0)
Screenshot: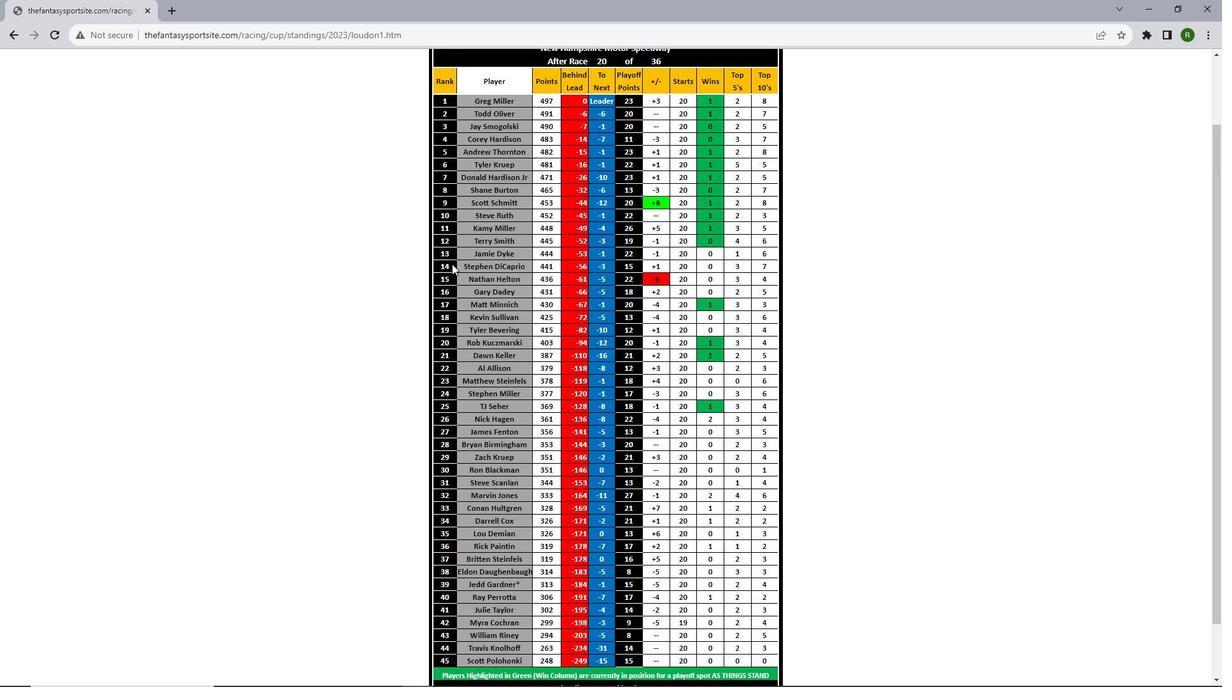 
Action: Mouse scrolled (451, 264) with delta (0, 0)
Screenshot: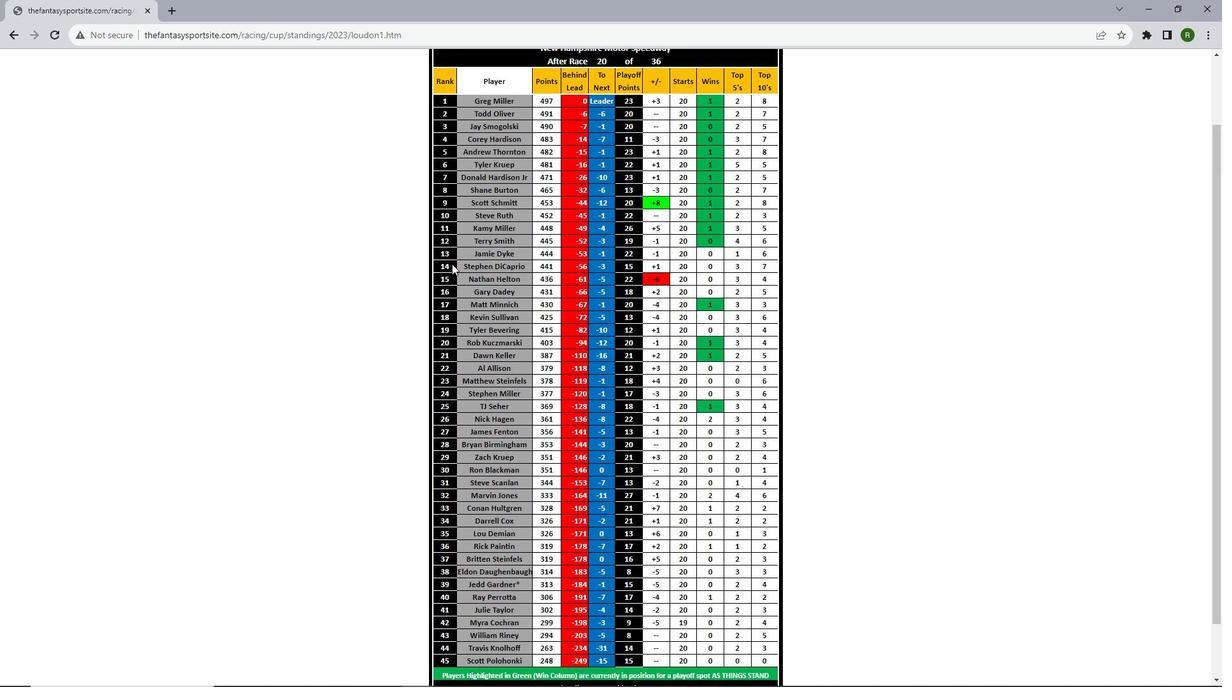 
Action: Mouse scrolled (451, 264) with delta (0, 0)
Screenshot: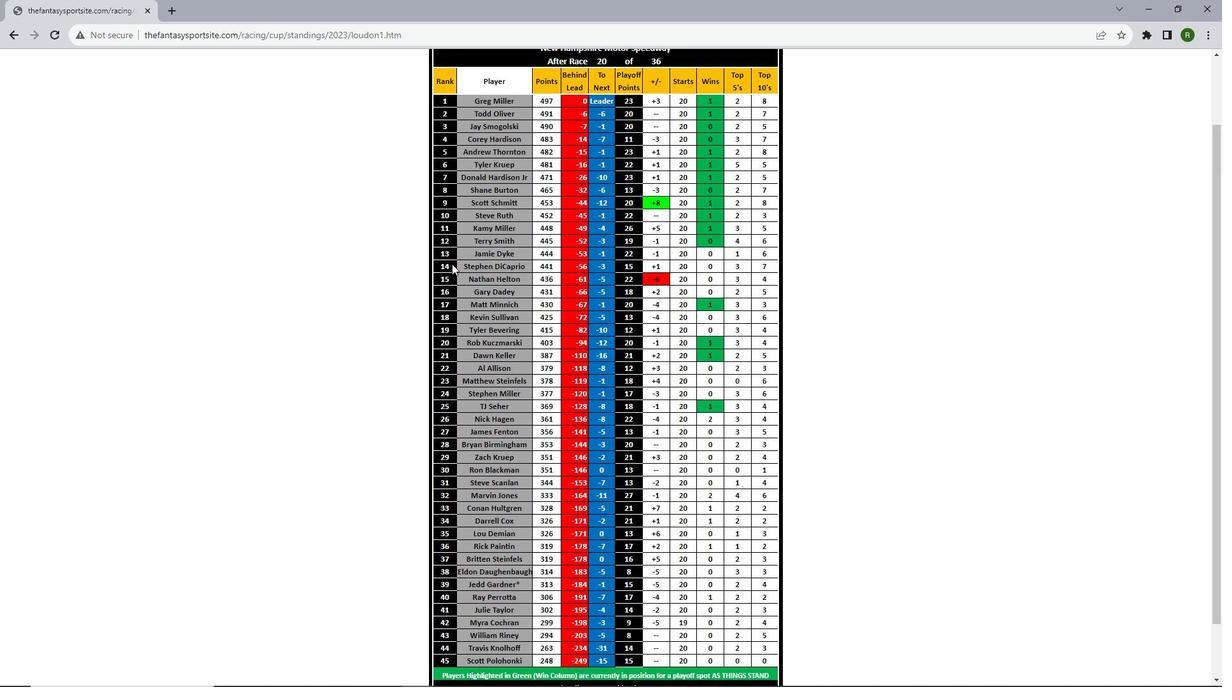 
Action: Mouse scrolled (451, 264) with delta (0, 0)
Screenshot: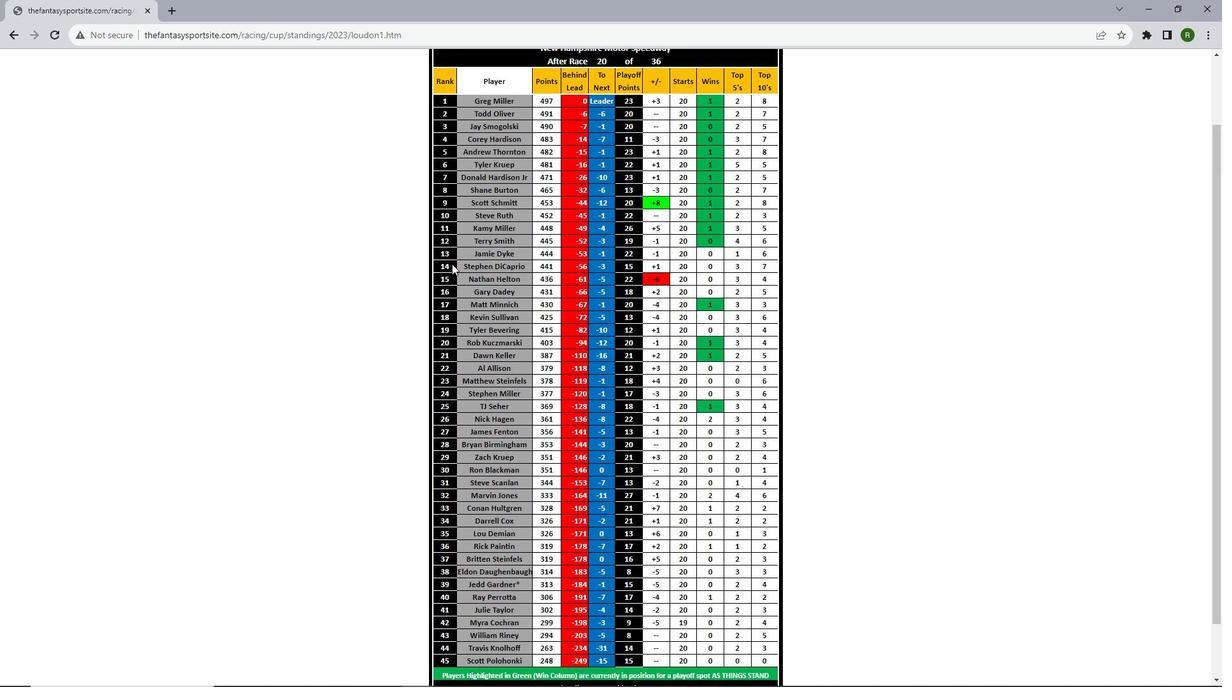 
Action: Mouse scrolled (451, 264) with delta (0, 0)
Screenshot: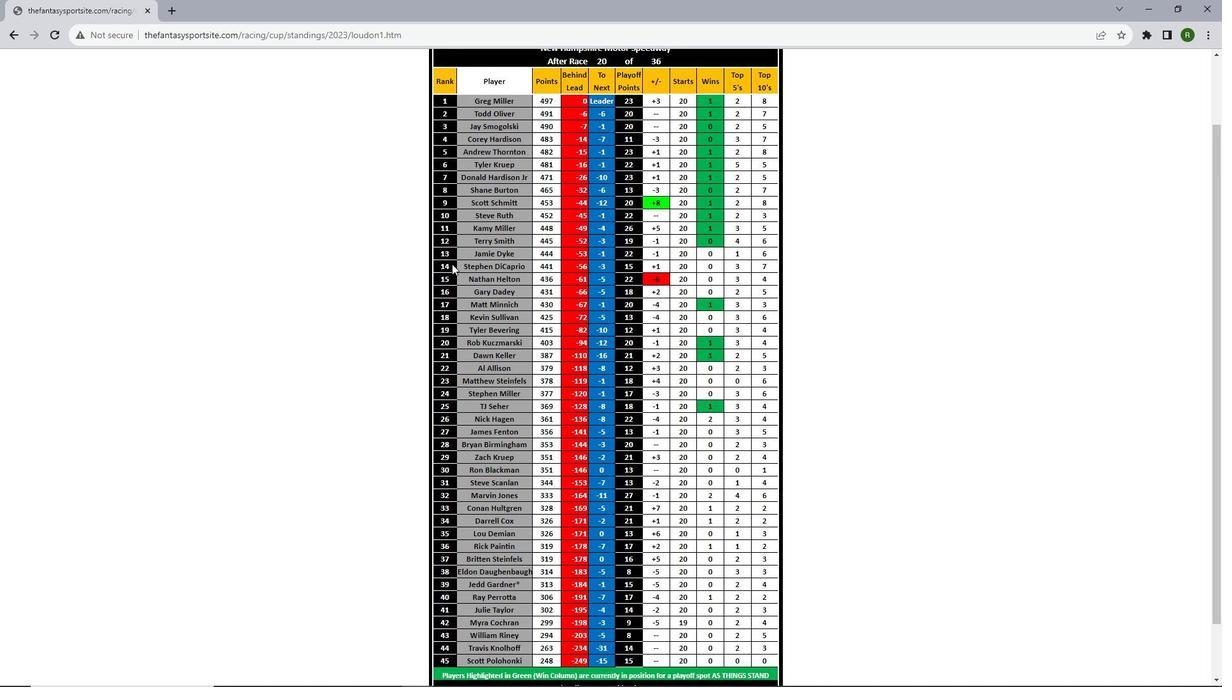 
Action: Mouse scrolled (451, 264) with delta (0, 0)
Screenshot: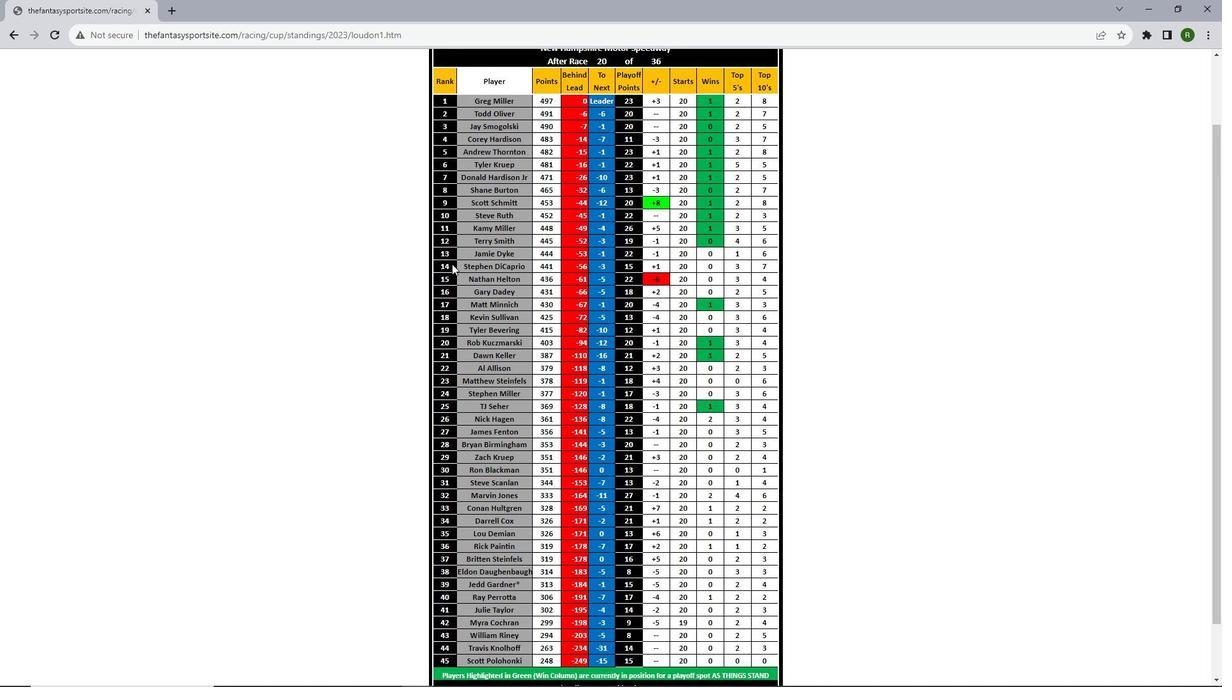 
Action: Mouse scrolled (451, 264) with delta (0, 0)
Screenshot: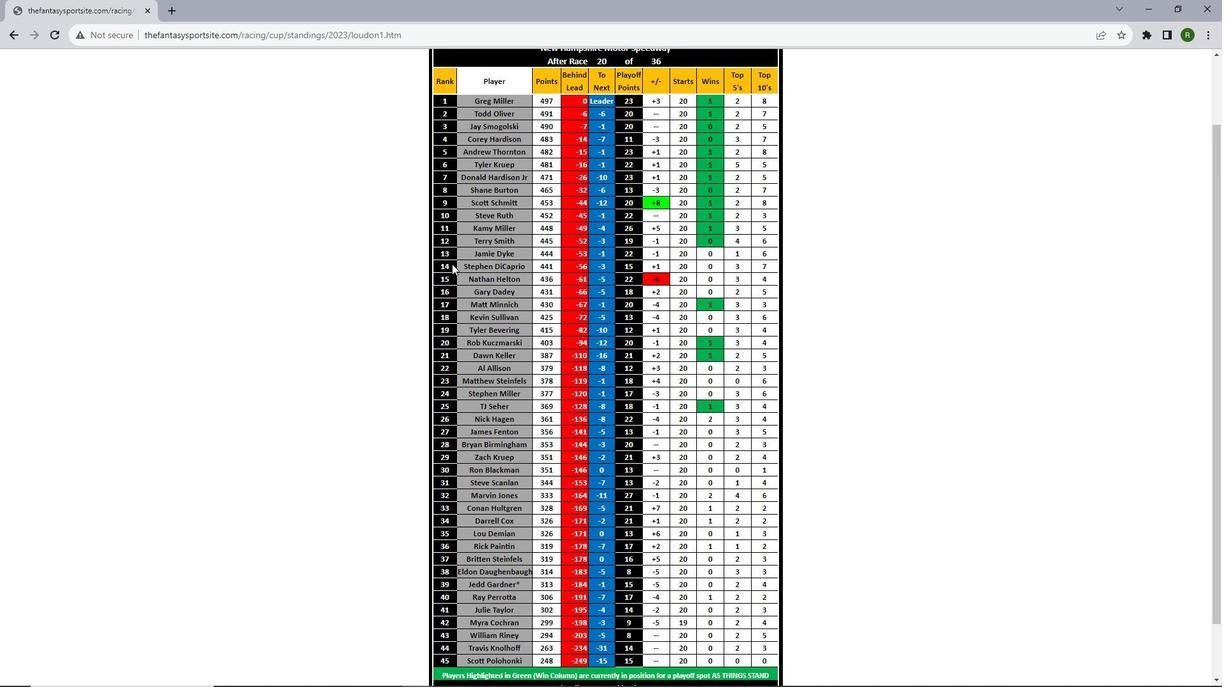 
Action: Mouse scrolled (451, 264) with delta (0, 0)
Screenshot: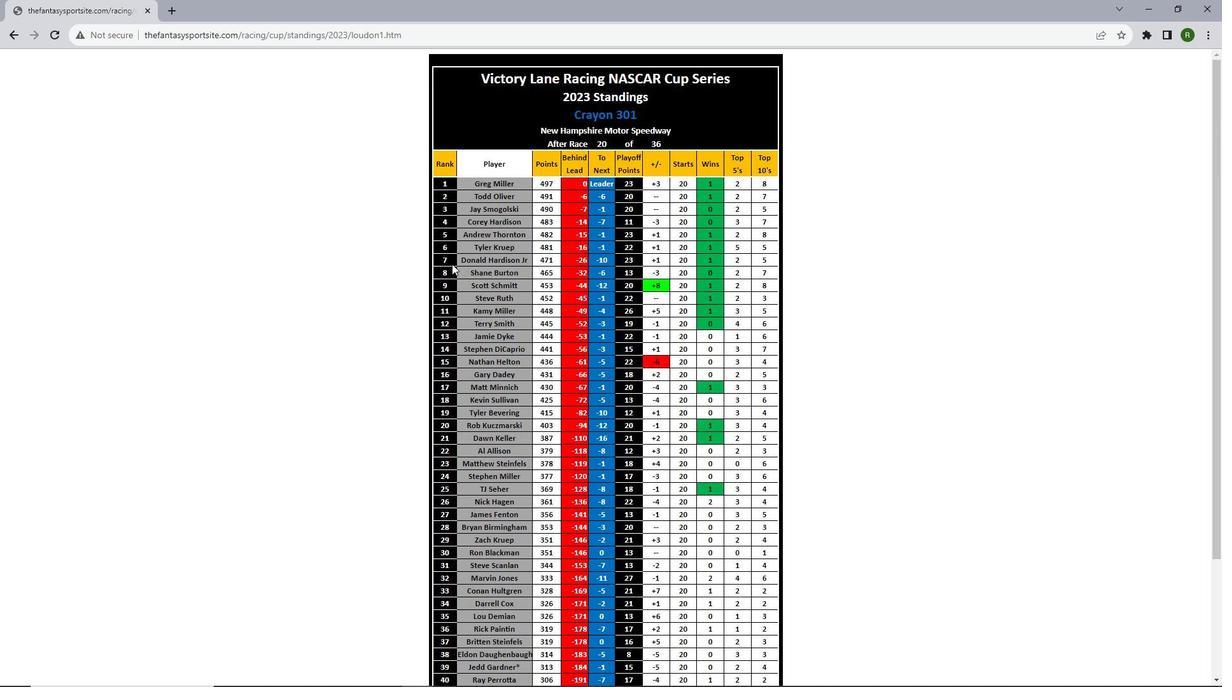 
